 Task: Find connections with filter location Patāmundai with filter topic #Believewith filter profile language English with filter current company Kroll with filter school Punjab Engineering College with filter industry Fundraising with filter service category DJing with filter keywords title Marketing Research Analyst
Action: Mouse moved to (516, 67)
Screenshot: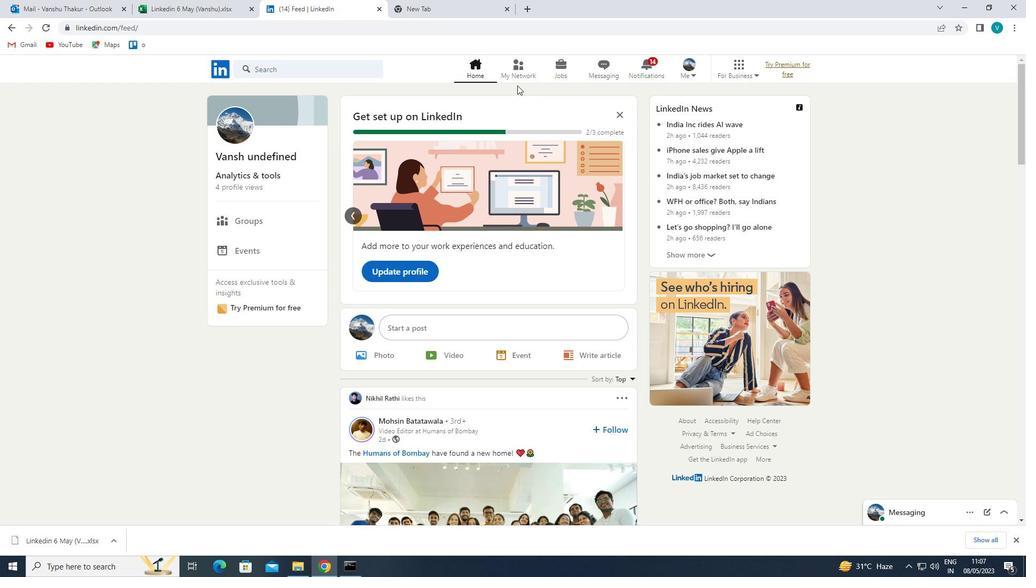 
Action: Mouse pressed left at (516, 67)
Screenshot: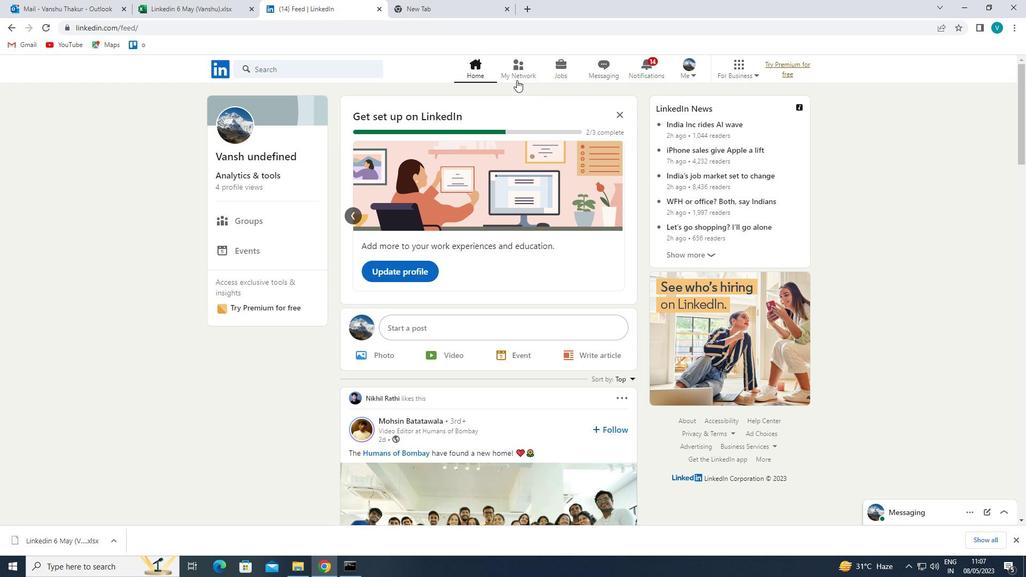 
Action: Mouse moved to (300, 122)
Screenshot: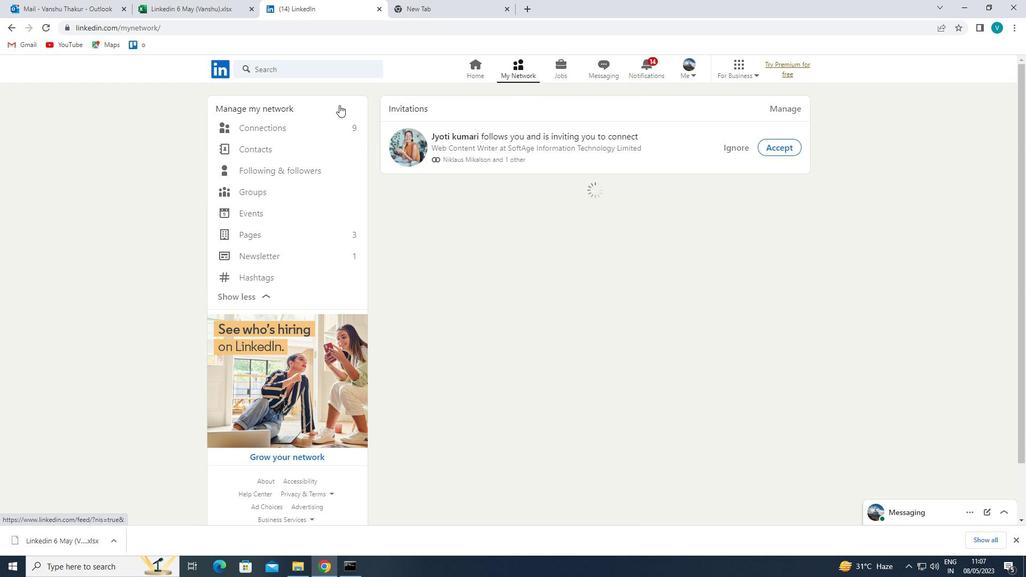 
Action: Mouse pressed left at (300, 122)
Screenshot: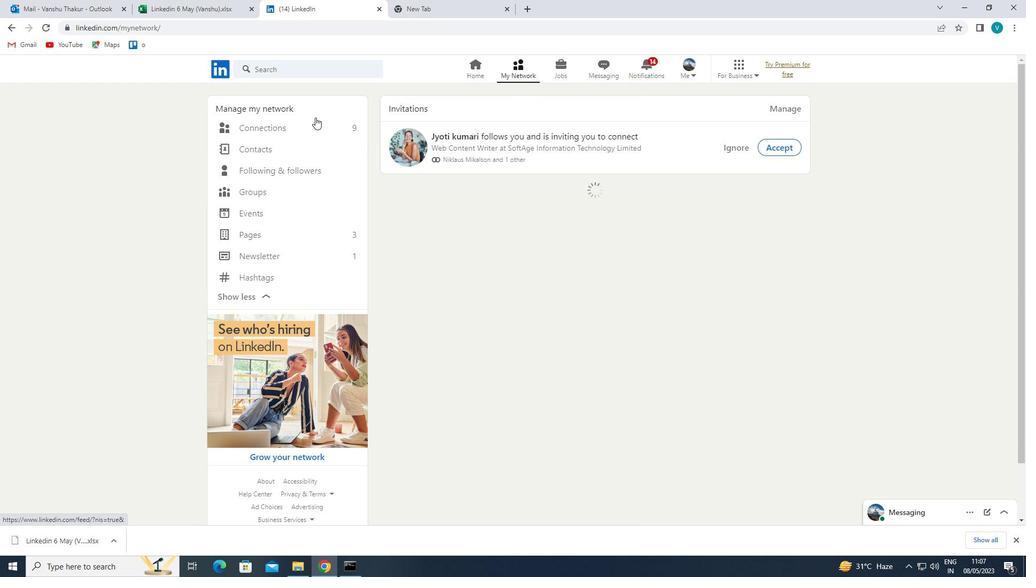 
Action: Mouse moved to (608, 129)
Screenshot: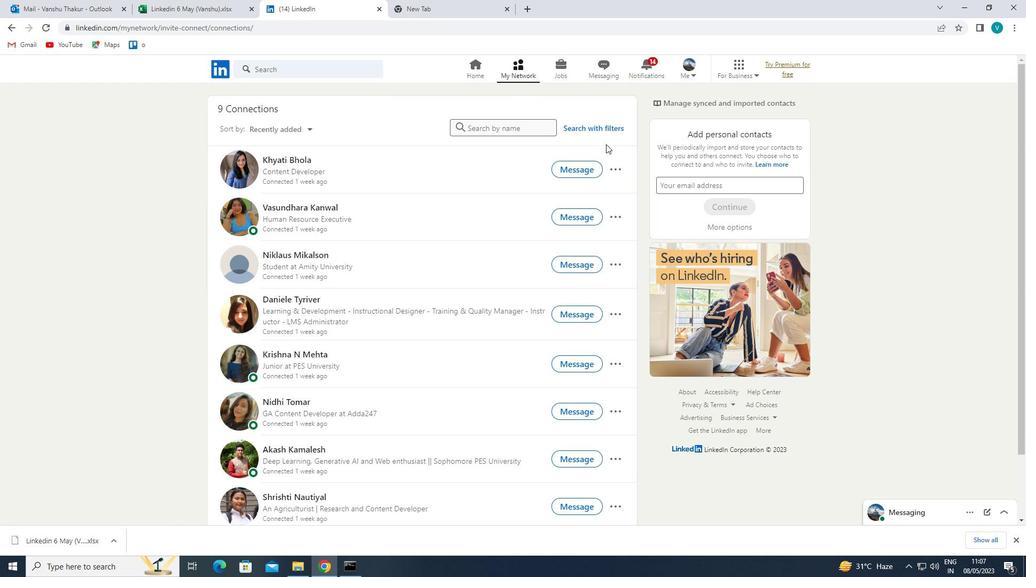 
Action: Mouse pressed left at (608, 129)
Screenshot: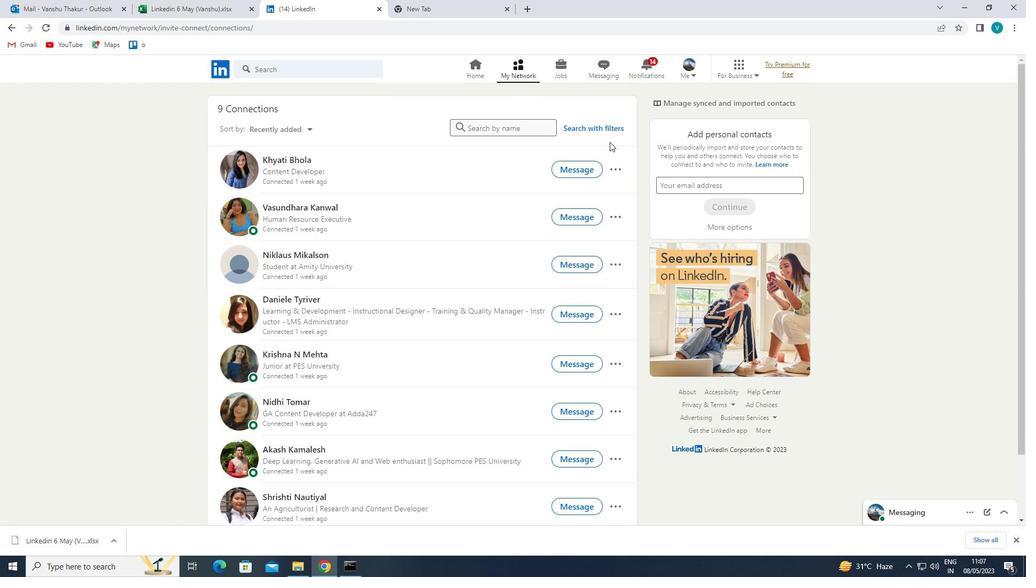 
Action: Mouse moved to (523, 101)
Screenshot: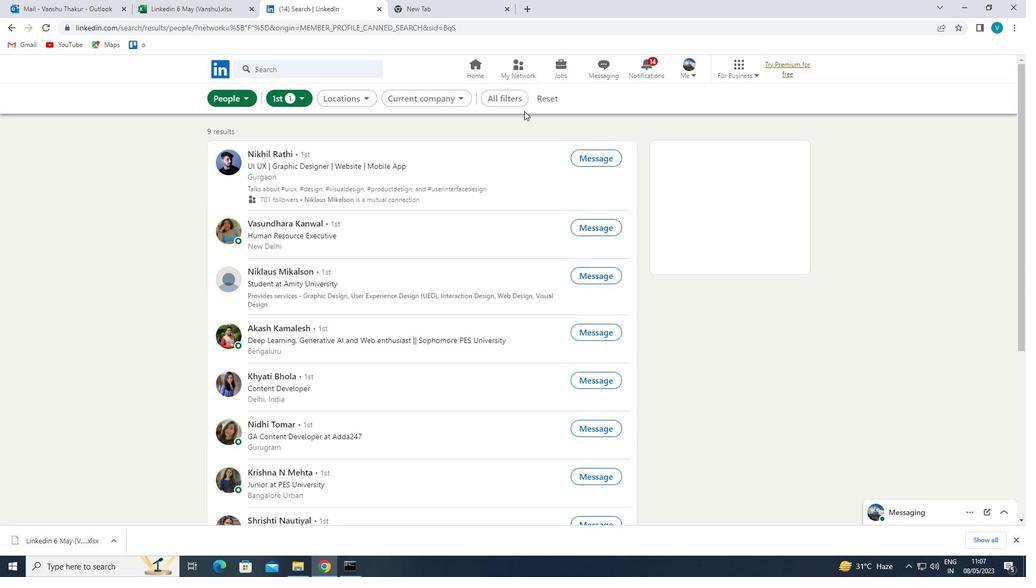 
Action: Mouse pressed left at (523, 101)
Screenshot: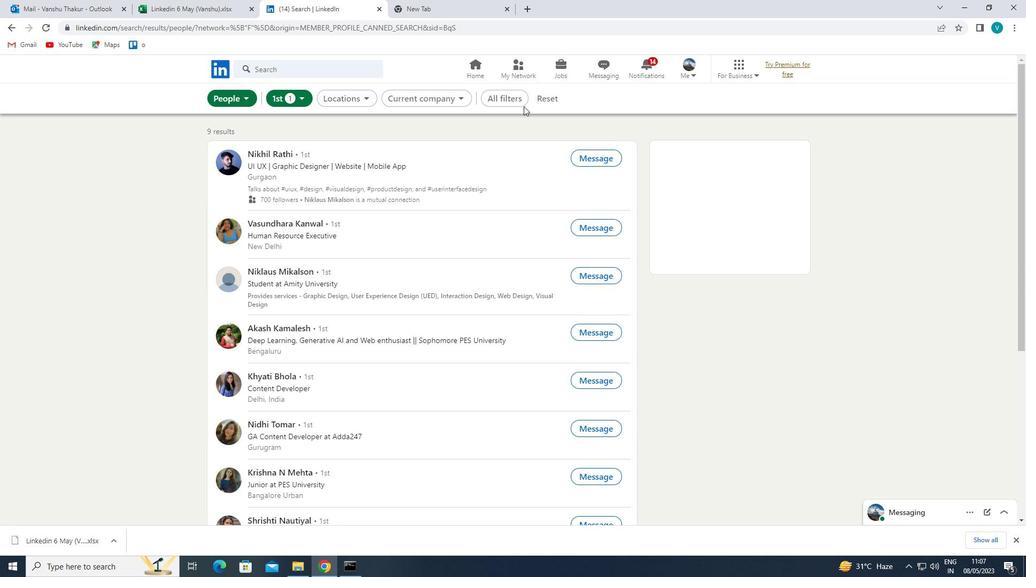 
Action: Mouse moved to (821, 237)
Screenshot: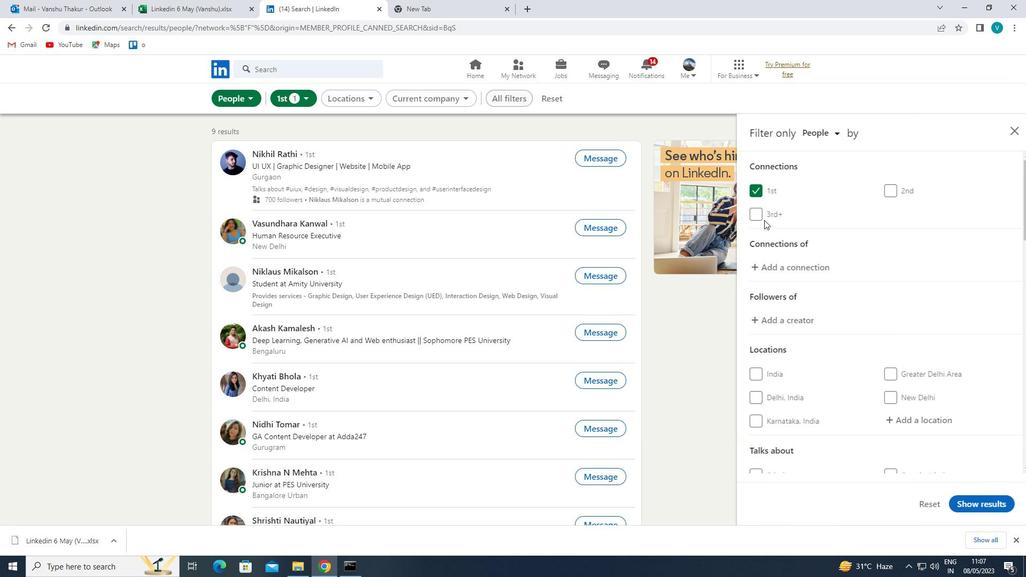 
Action: Mouse scrolled (821, 236) with delta (0, 0)
Screenshot: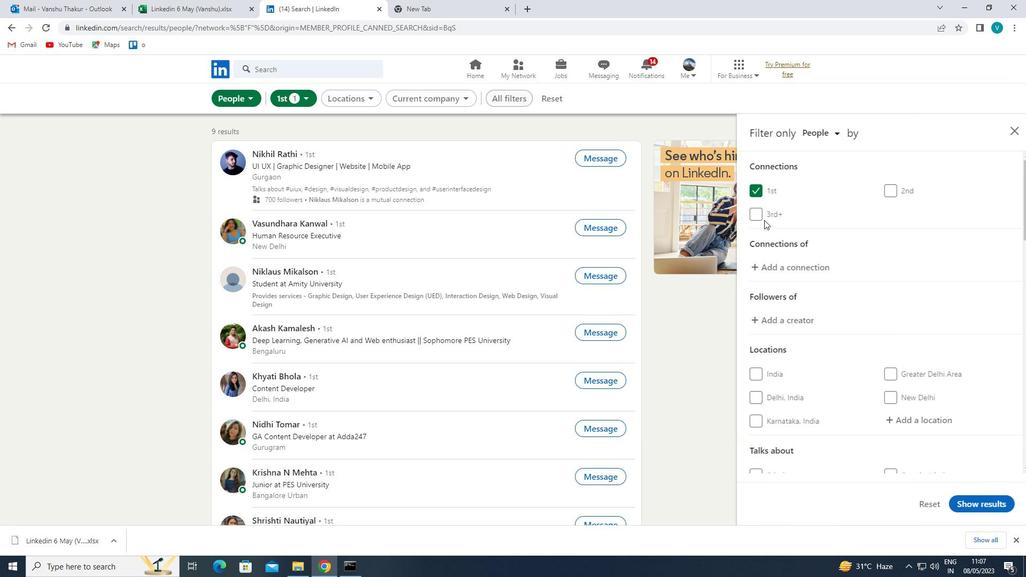 
Action: Mouse scrolled (821, 236) with delta (0, 0)
Screenshot: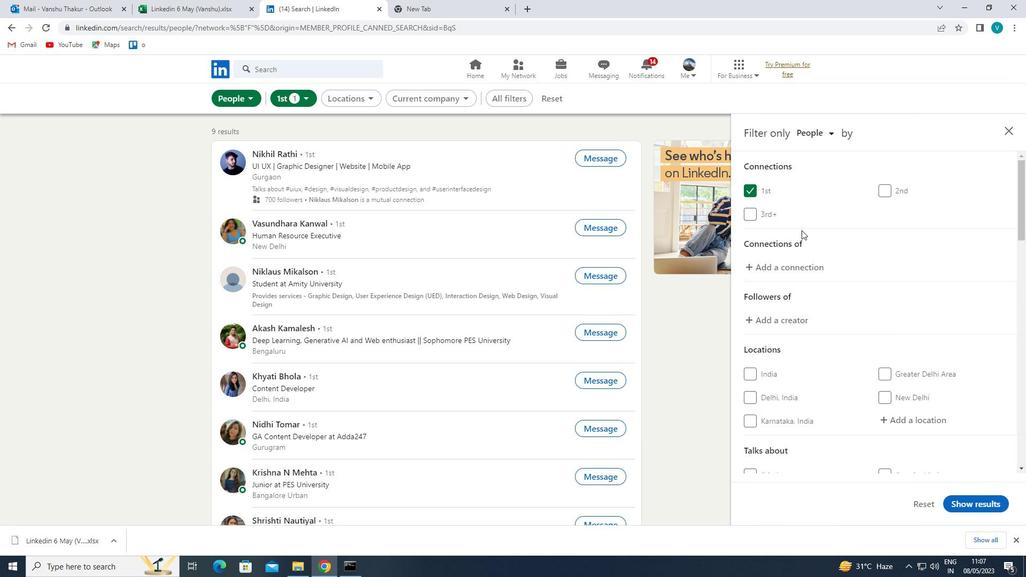 
Action: Mouse moved to (896, 308)
Screenshot: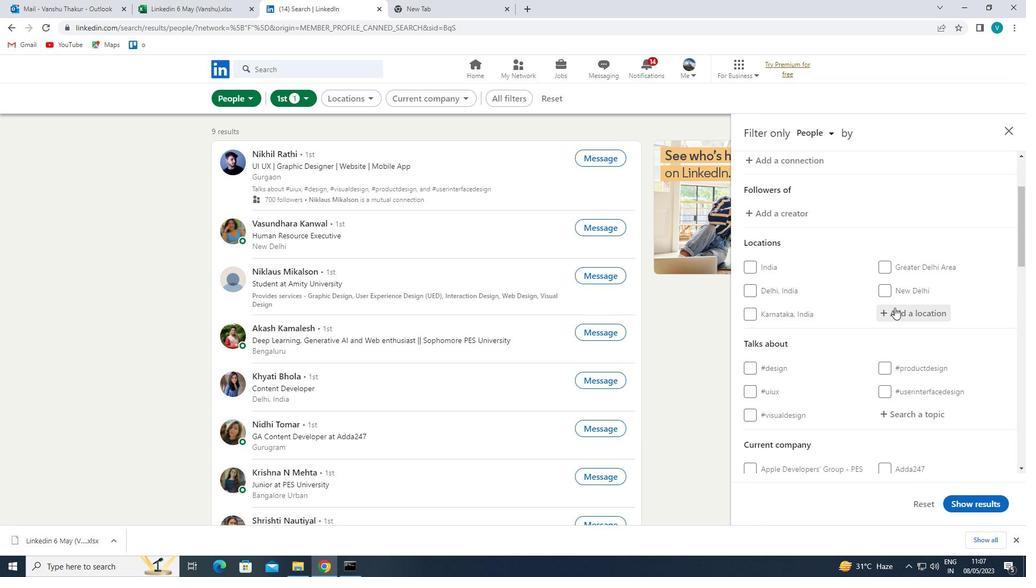 
Action: Mouse pressed left at (896, 308)
Screenshot: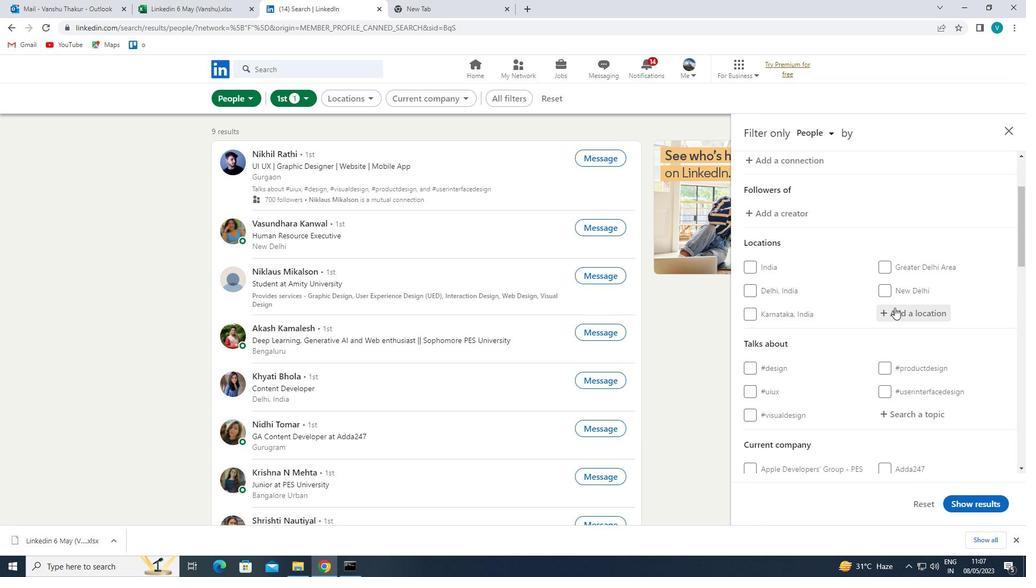 
Action: Mouse moved to (806, 257)
Screenshot: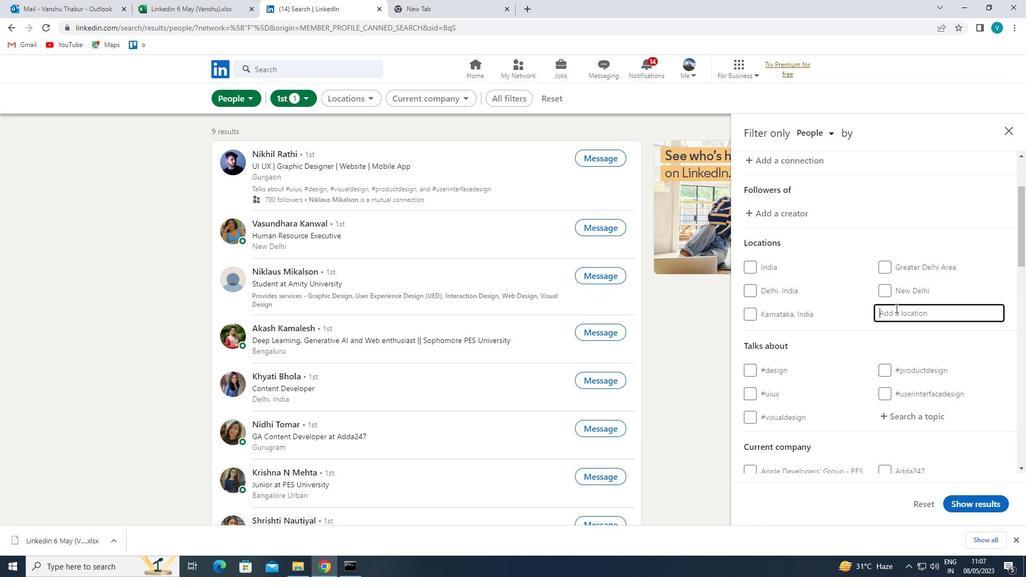 
Action: Key pressed <Key.shift><Key.backspace><Key.shift>PATAMUNDAI
Screenshot: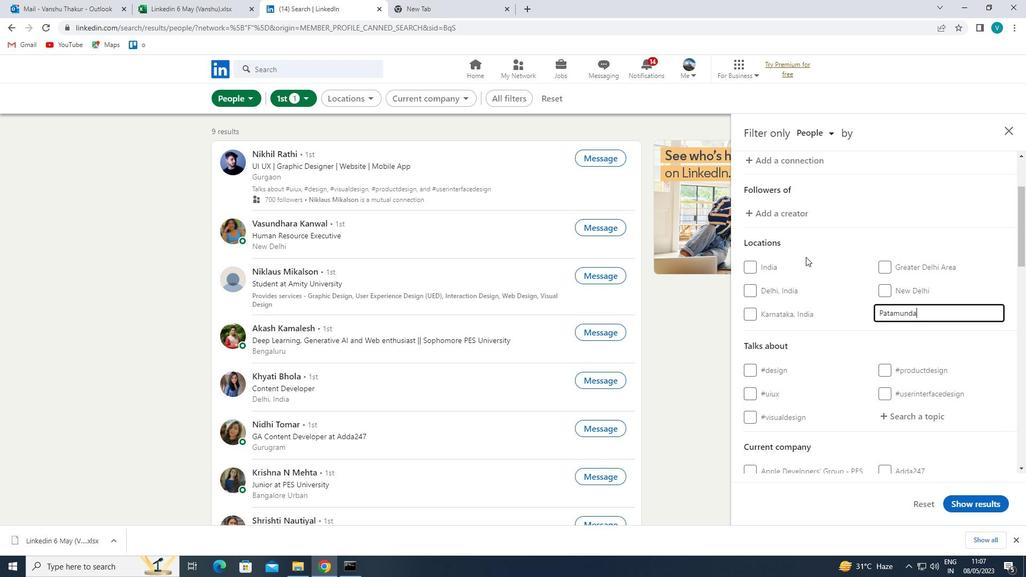 
Action: Mouse moved to (887, 328)
Screenshot: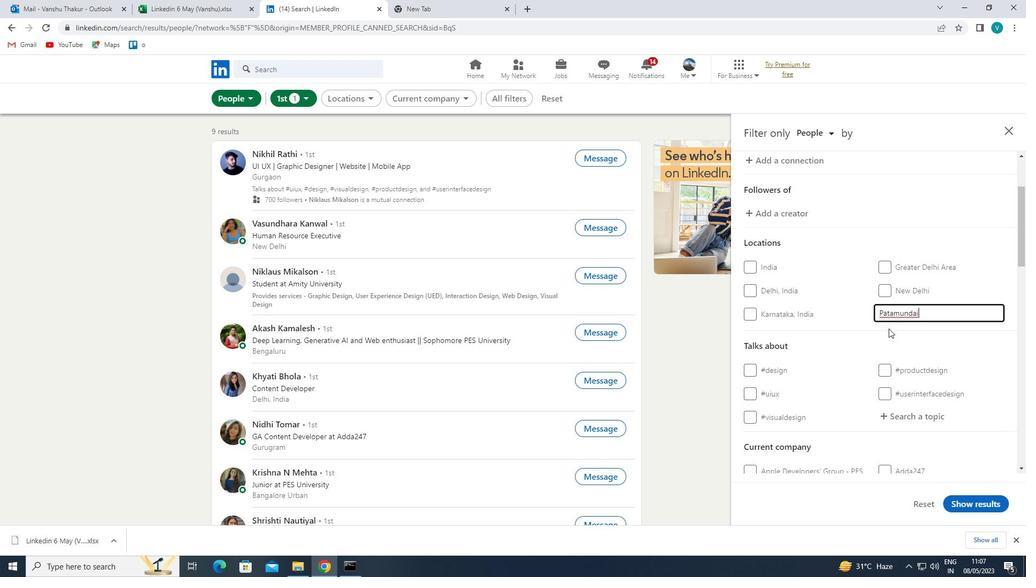 
Action: Mouse pressed left at (887, 328)
Screenshot: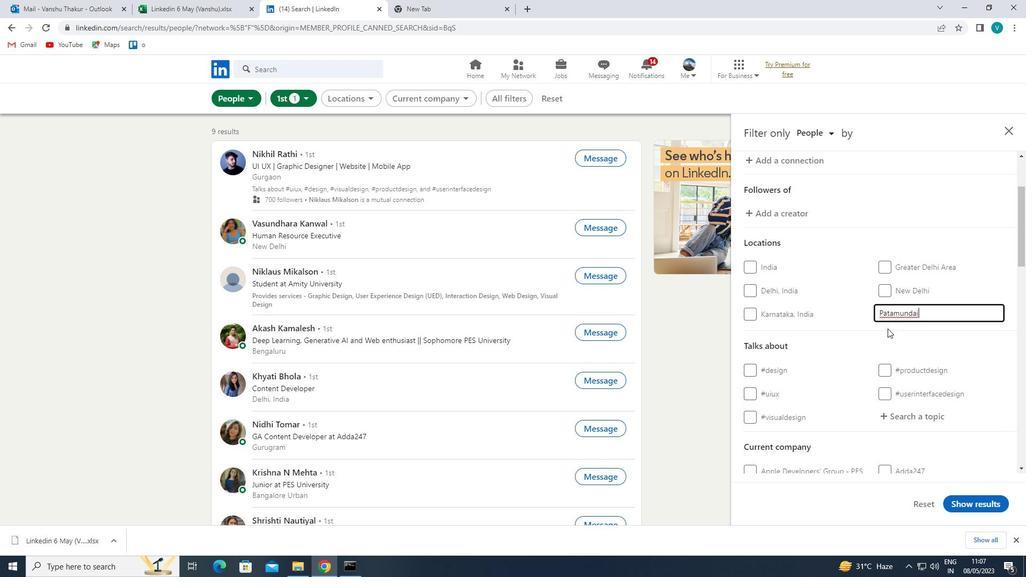 
Action: Mouse moved to (889, 327)
Screenshot: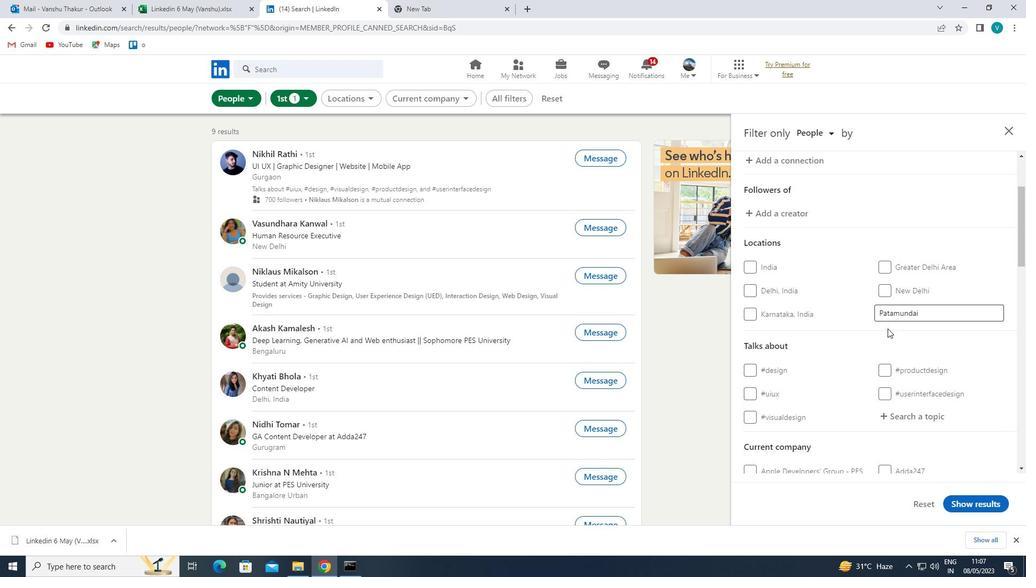 
Action: Mouse scrolled (889, 327) with delta (0, 0)
Screenshot: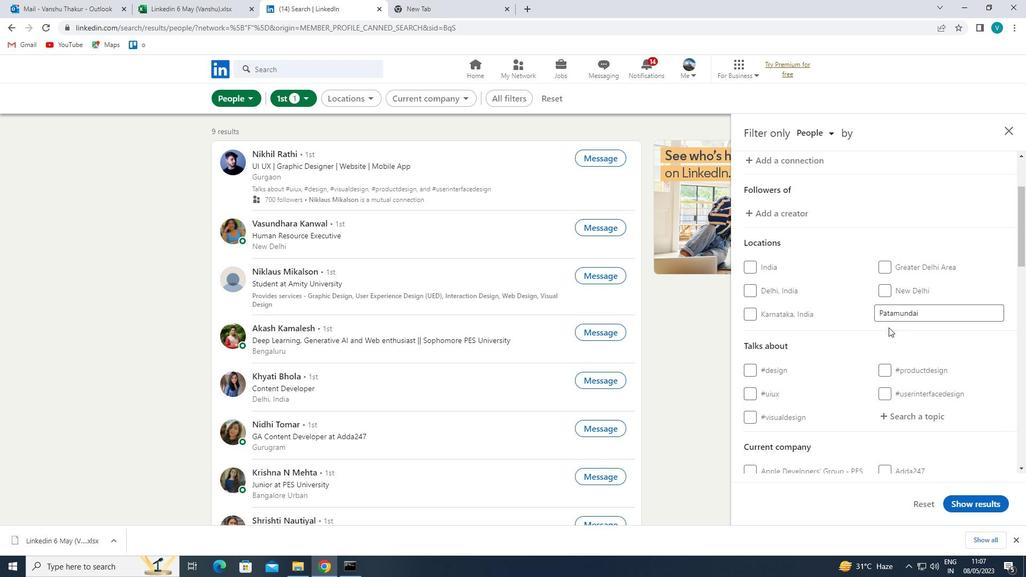 
Action: Mouse scrolled (889, 327) with delta (0, 0)
Screenshot: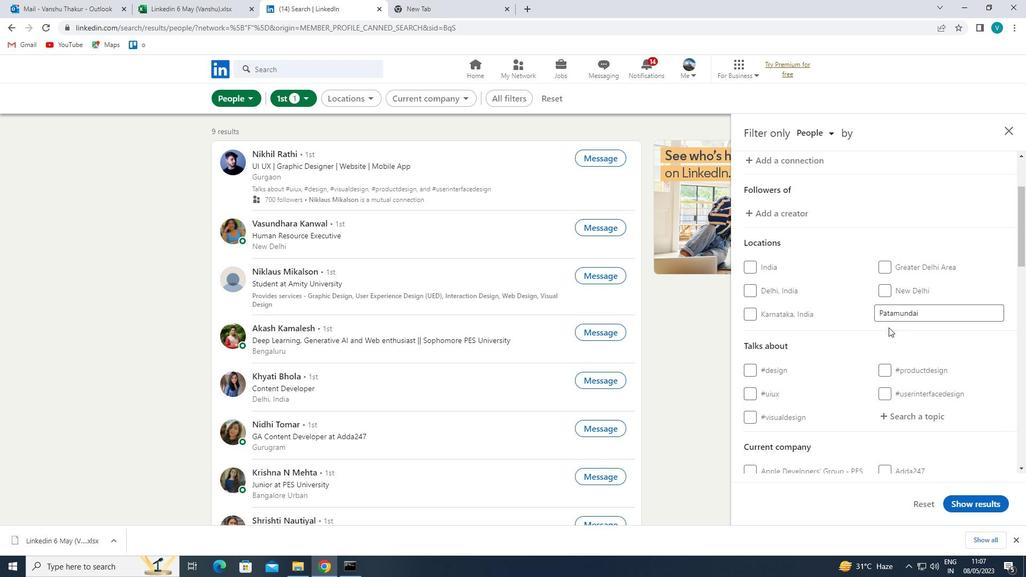 
Action: Mouse moved to (917, 311)
Screenshot: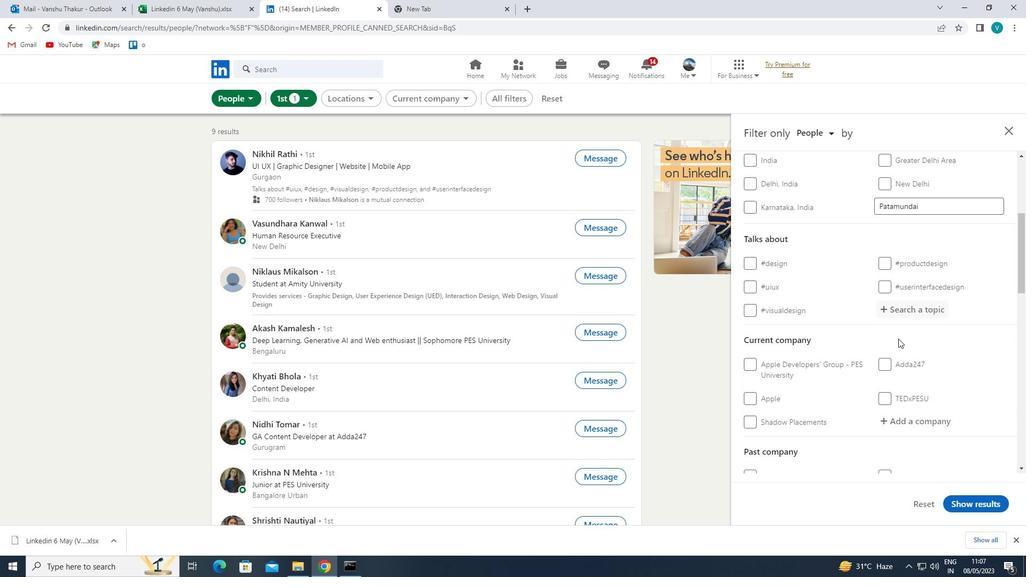 
Action: Mouse pressed left at (917, 311)
Screenshot: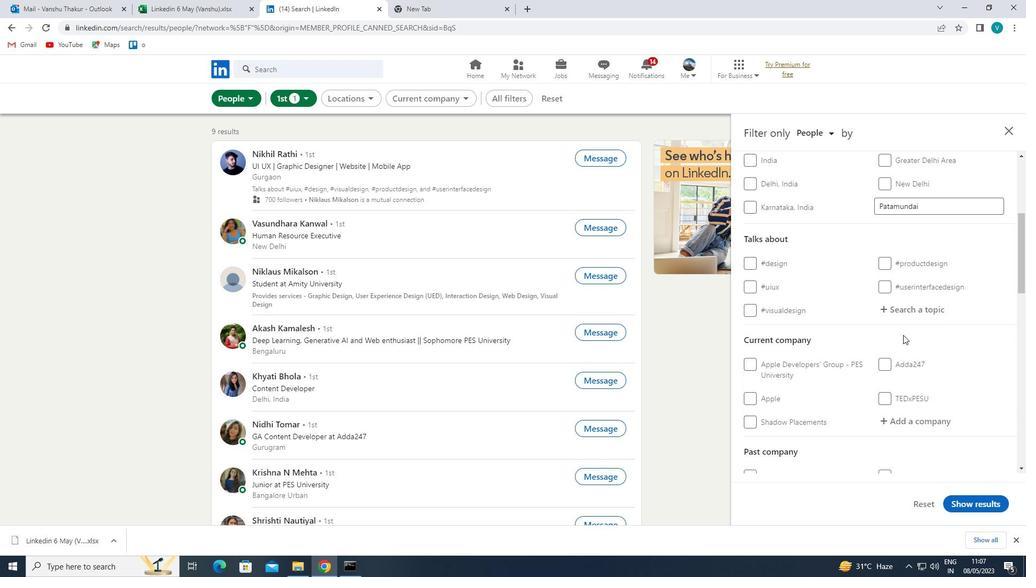 
Action: Mouse moved to (900, 320)
Screenshot: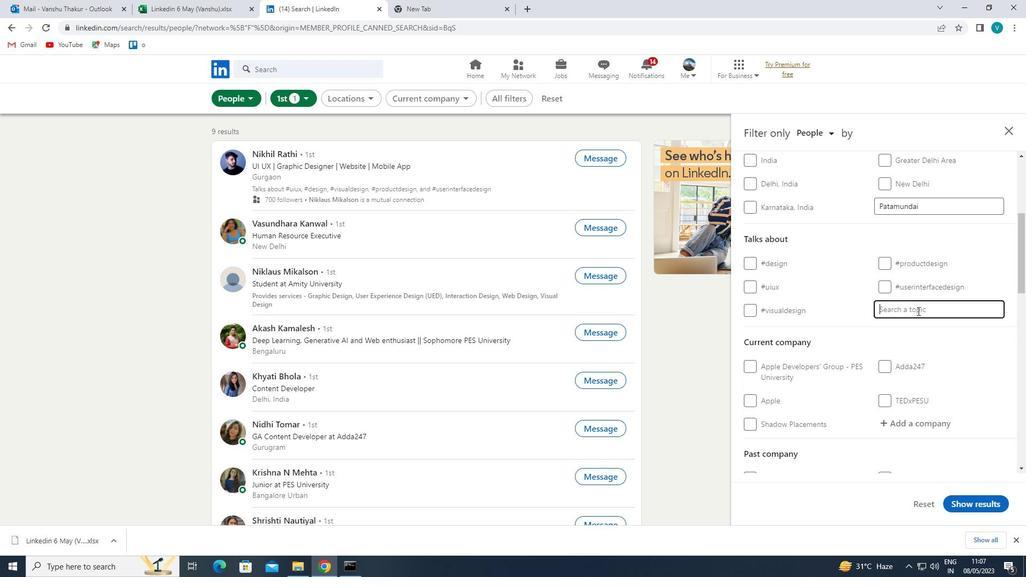 
Action: Key pressed B
Screenshot: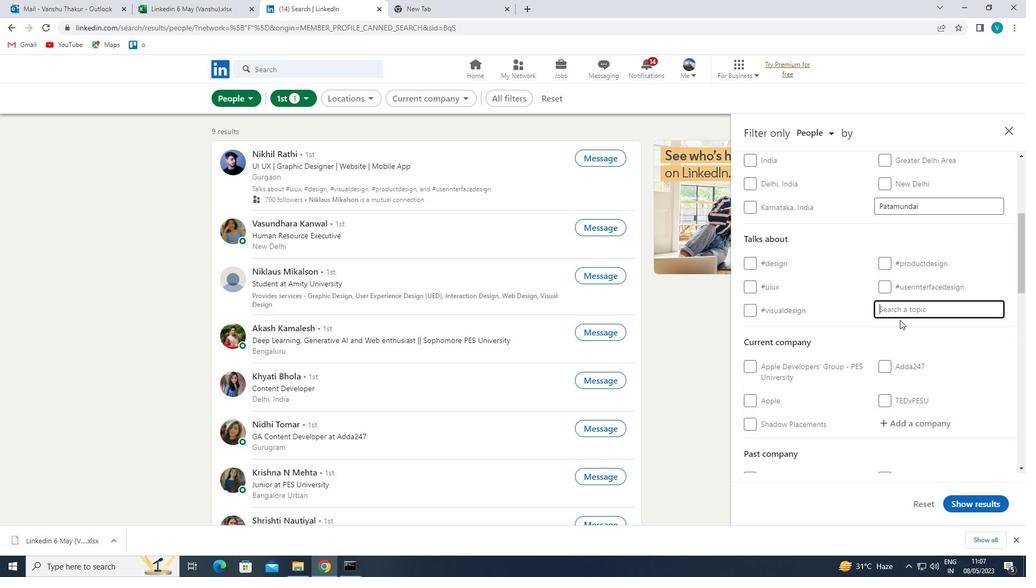 
Action: Mouse moved to (899, 320)
Screenshot: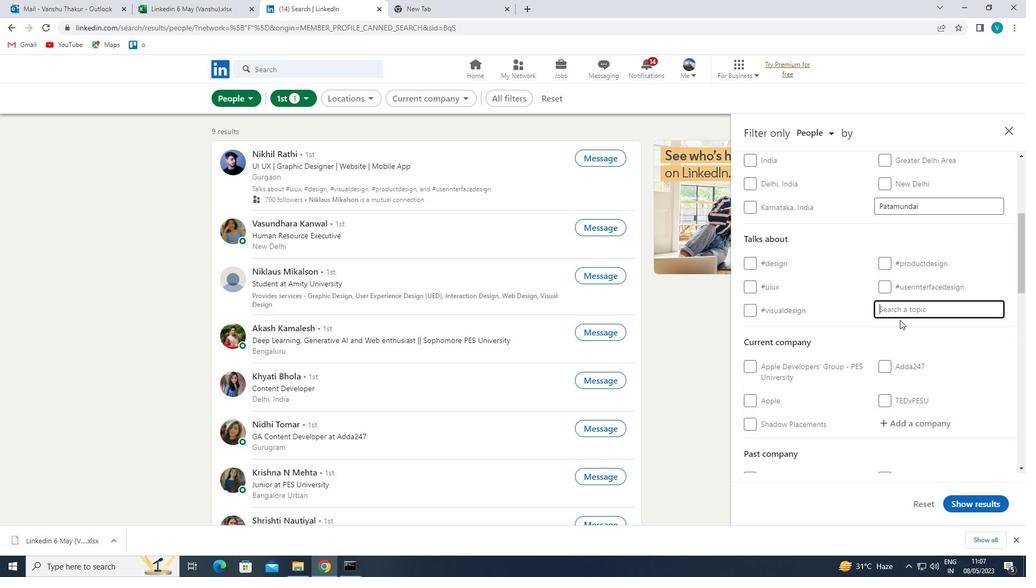 
Action: Key pressed E
Screenshot: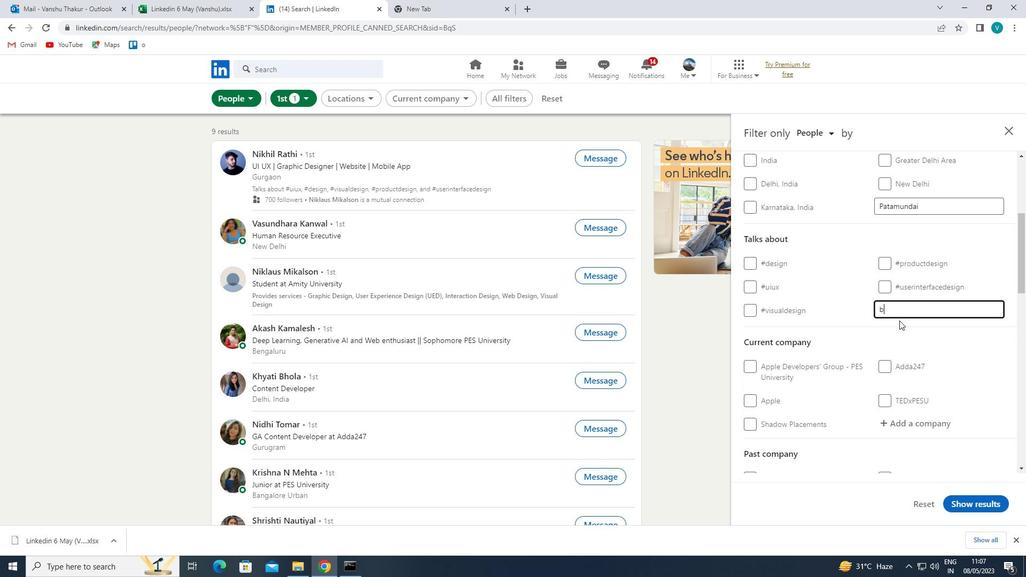 
Action: Mouse moved to (899, 320)
Screenshot: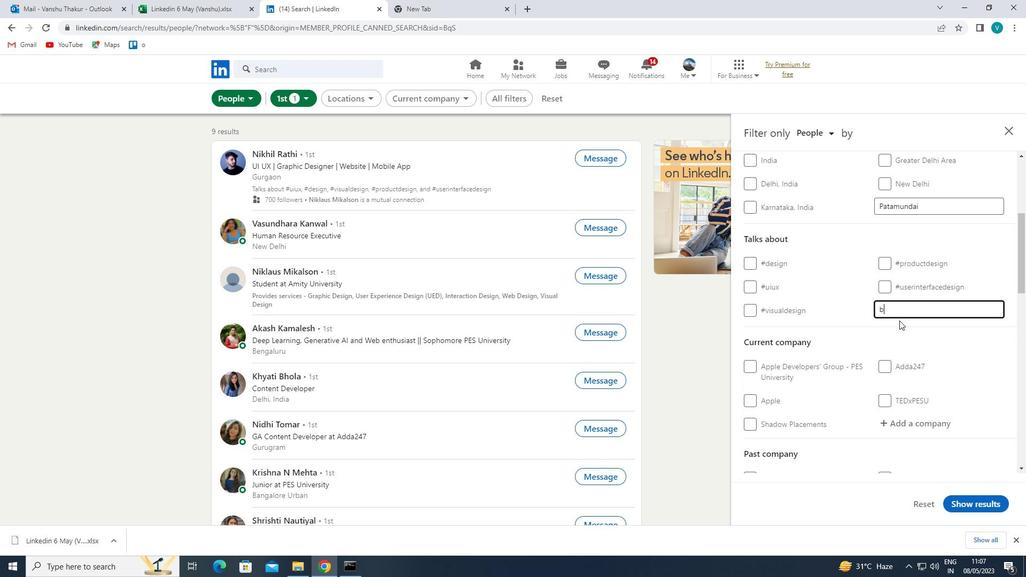 
Action: Key pressed LIEVE
Screenshot: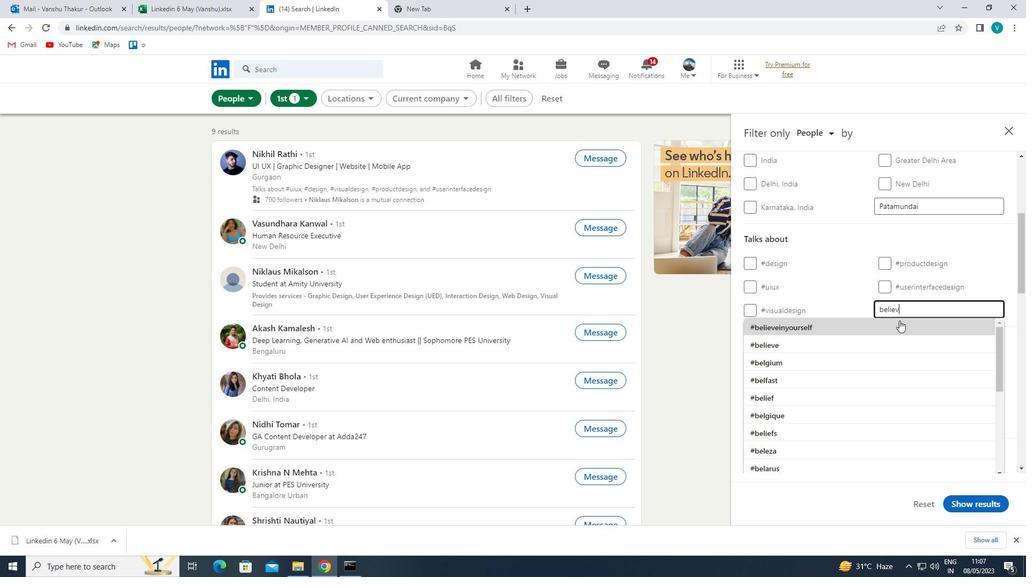 
Action: Mouse moved to (853, 339)
Screenshot: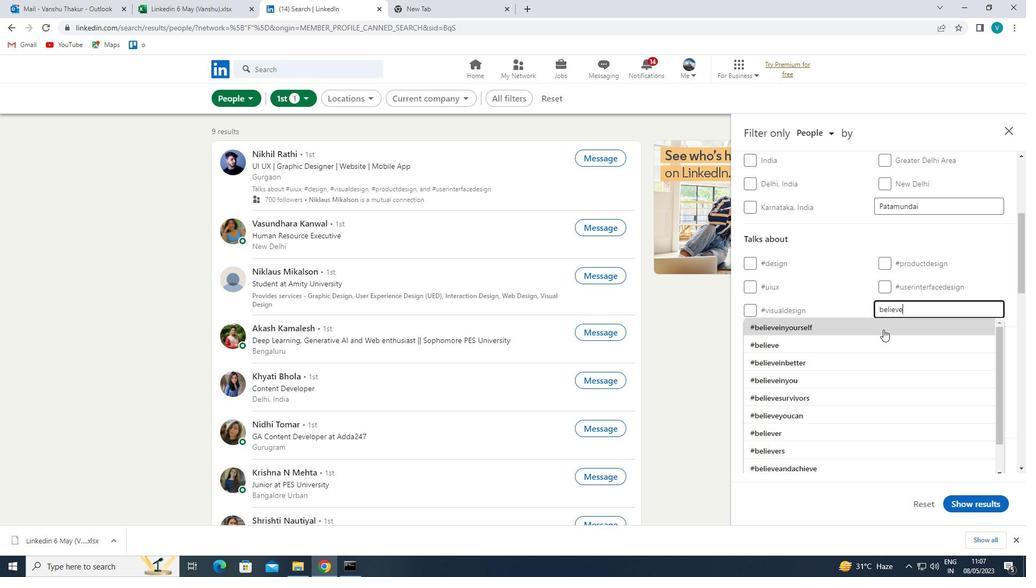 
Action: Mouse pressed left at (853, 339)
Screenshot: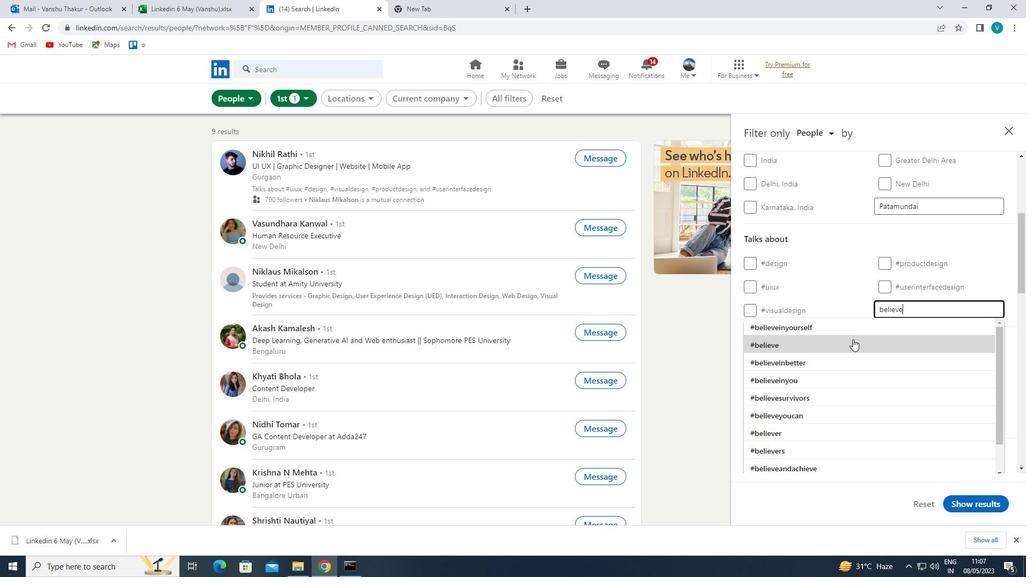 
Action: Mouse moved to (853, 341)
Screenshot: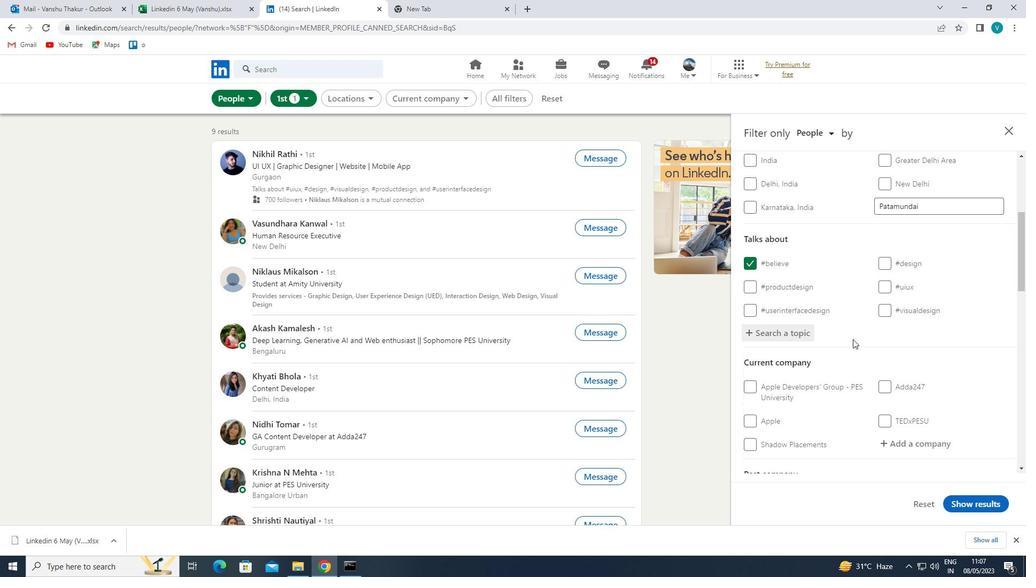 
Action: Mouse scrolled (853, 341) with delta (0, 0)
Screenshot: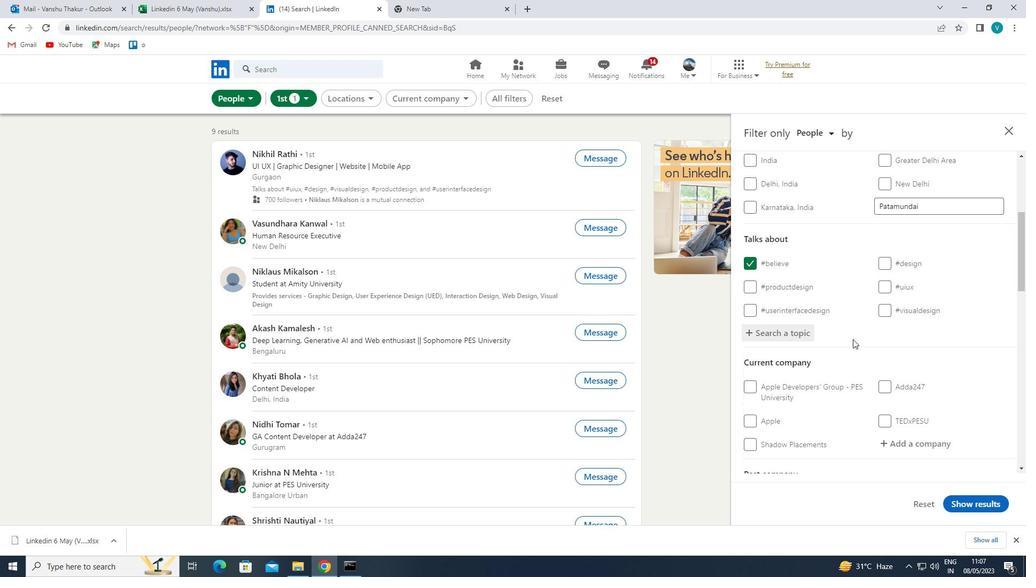 
Action: Mouse moved to (851, 351)
Screenshot: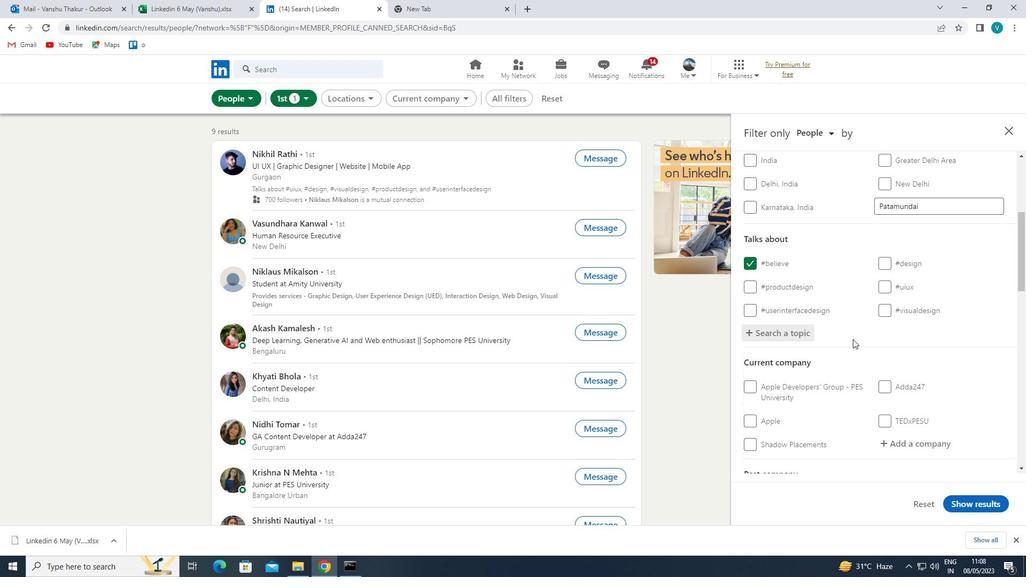 
Action: Mouse scrolled (851, 351) with delta (0, 0)
Screenshot: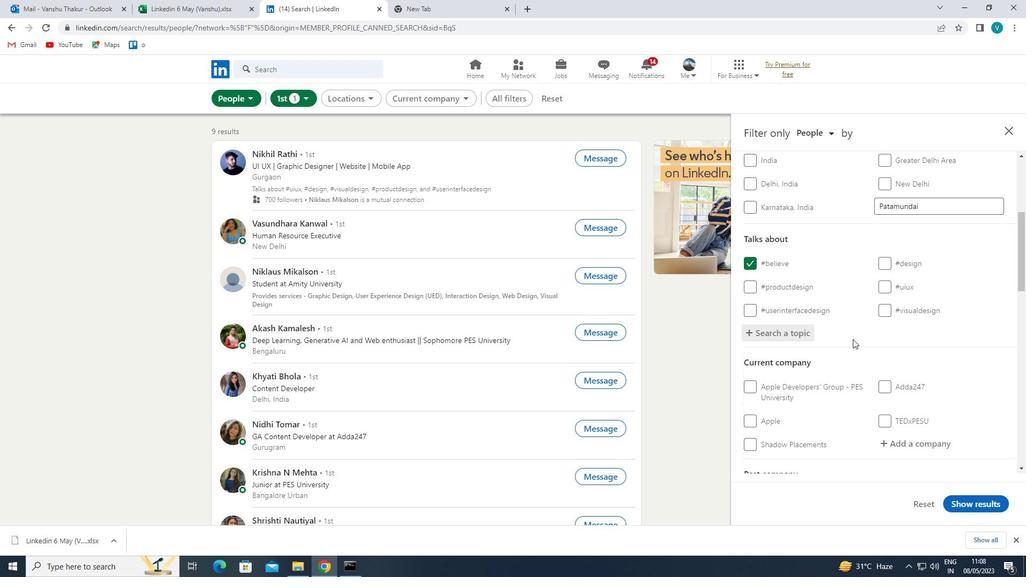 
Action: Mouse moved to (847, 355)
Screenshot: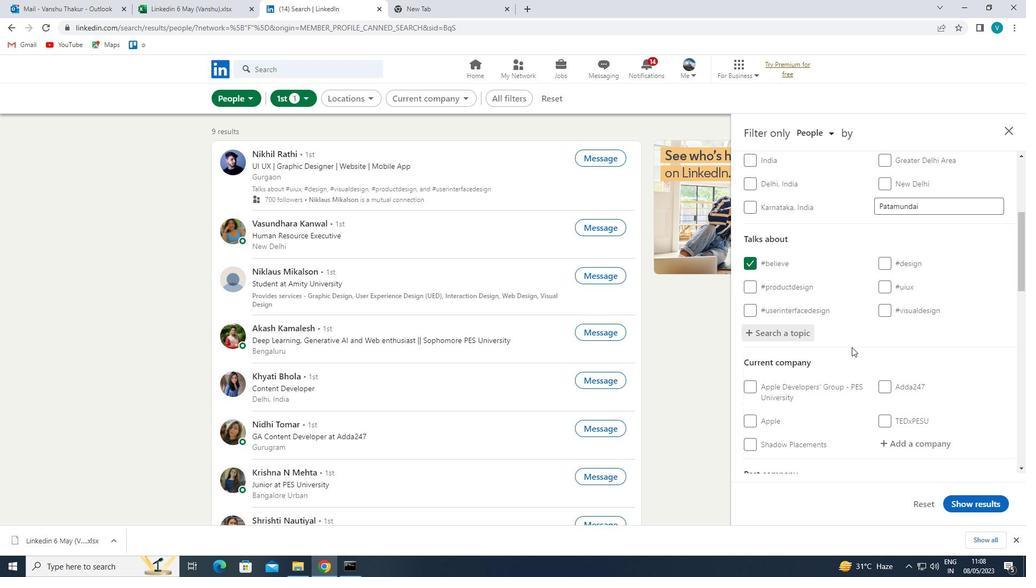 
Action: Mouse scrolled (847, 354) with delta (0, 0)
Screenshot: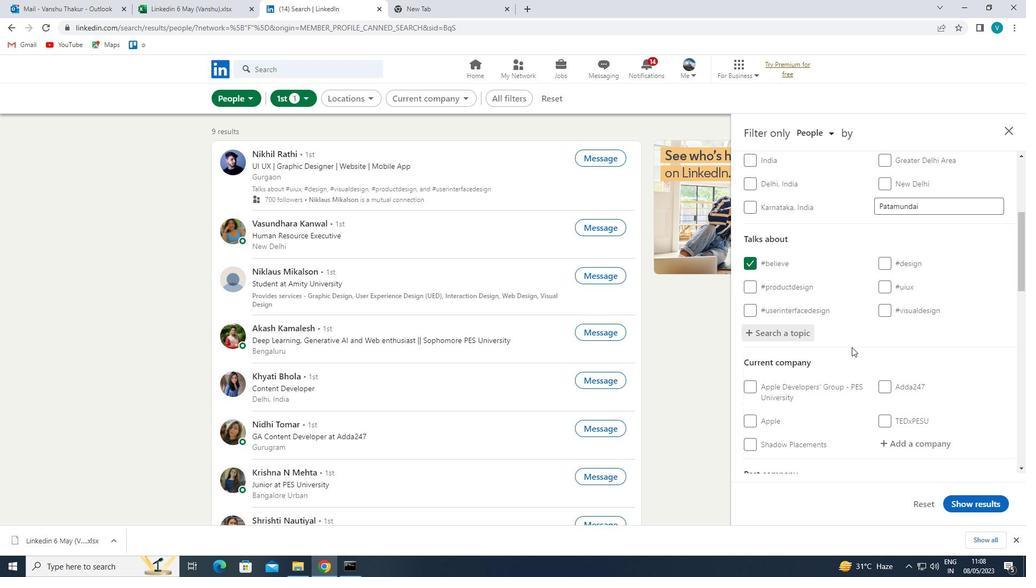 
Action: Mouse moved to (843, 356)
Screenshot: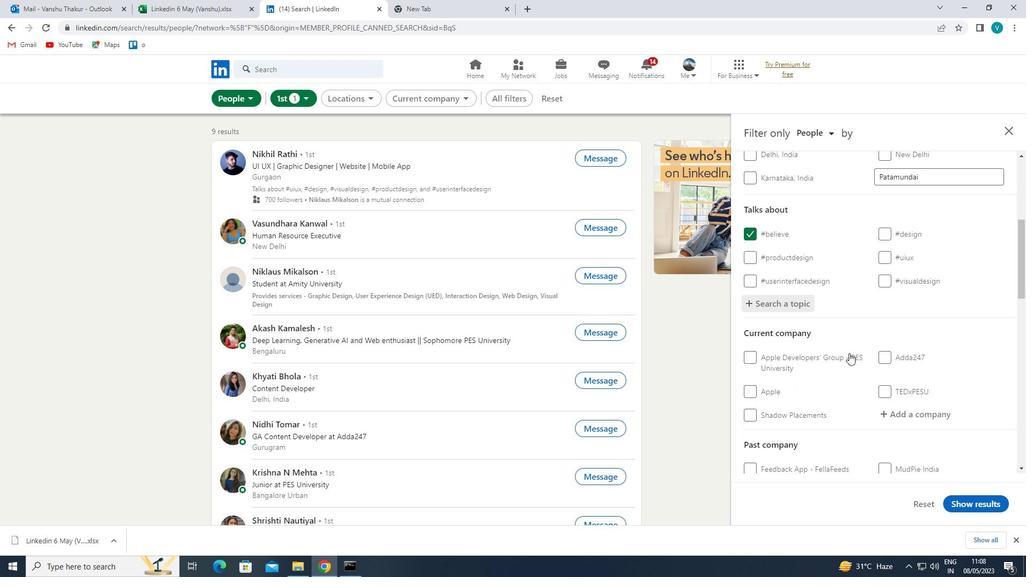 
Action: Mouse scrolled (843, 356) with delta (0, 0)
Screenshot: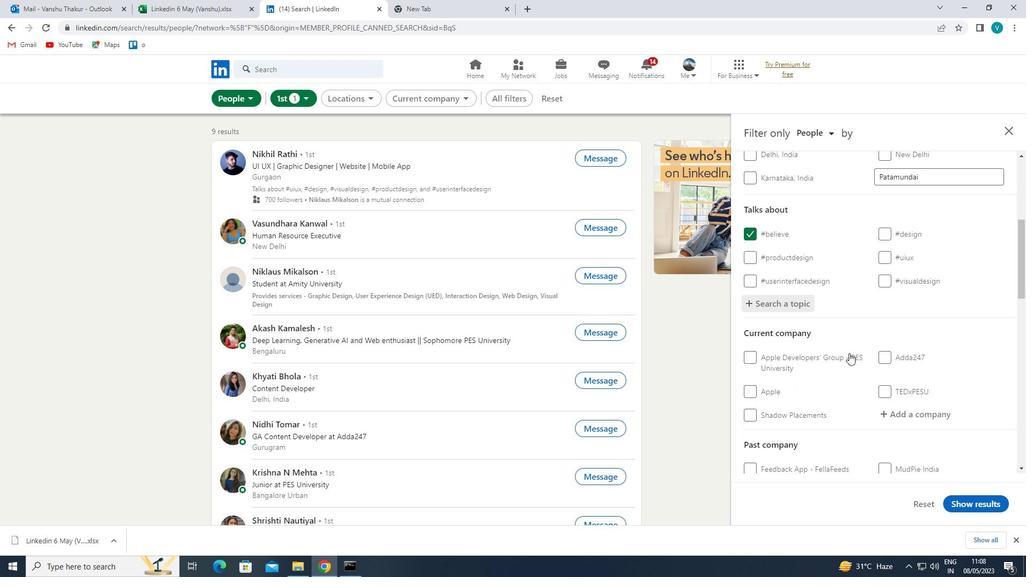 
Action: Mouse moved to (833, 356)
Screenshot: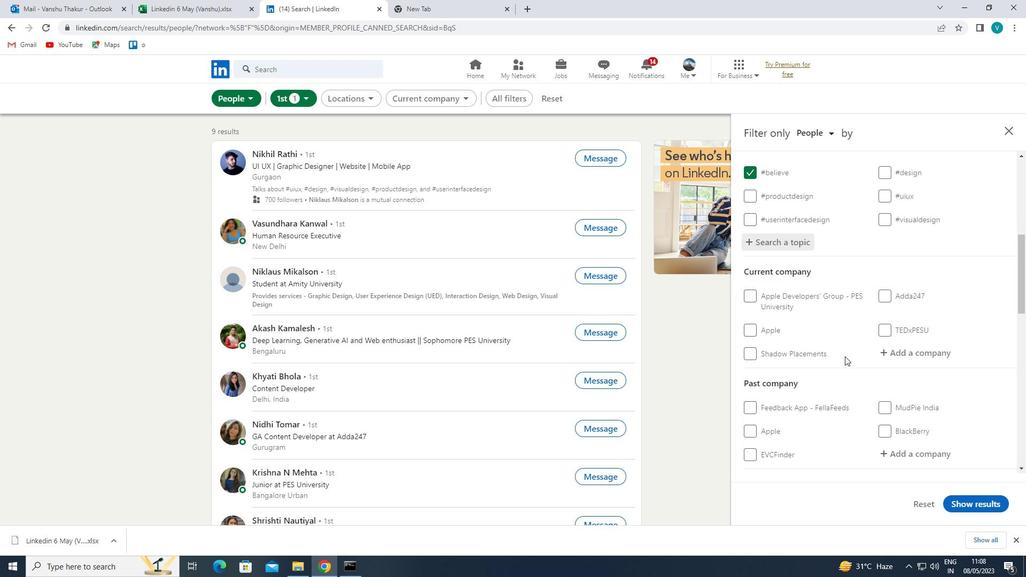 
Action: Mouse scrolled (833, 356) with delta (0, 0)
Screenshot: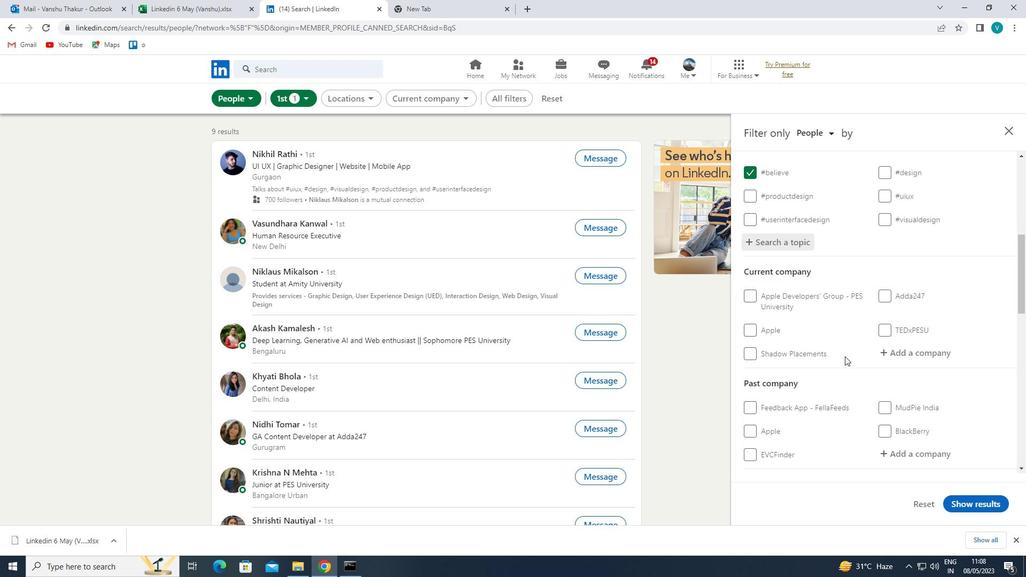 
Action: Mouse moved to (826, 356)
Screenshot: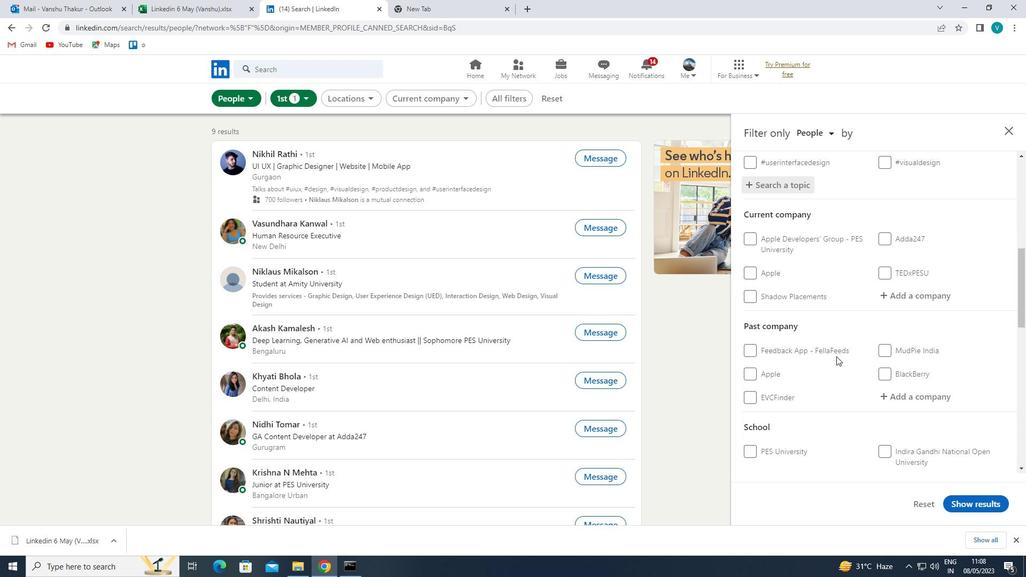 
Action: Mouse scrolled (826, 355) with delta (0, 0)
Screenshot: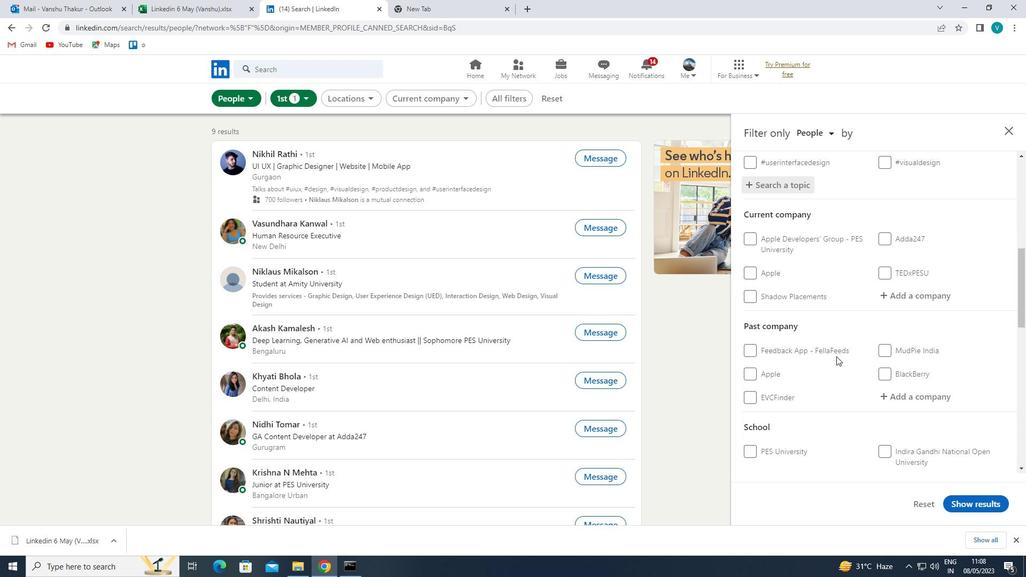 
Action: Mouse moved to (824, 356)
Screenshot: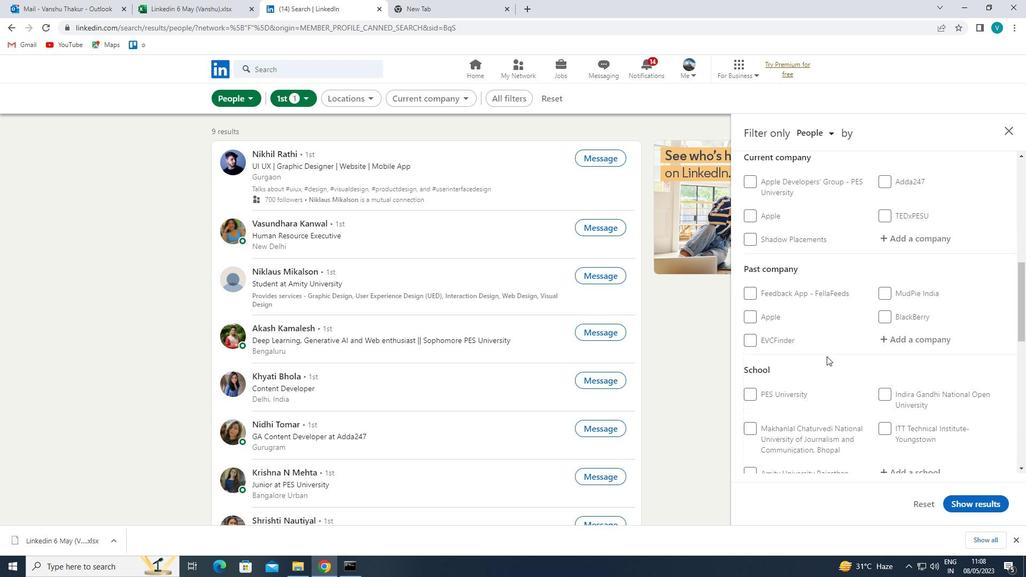 
Action: Mouse scrolled (824, 355) with delta (0, 0)
Screenshot: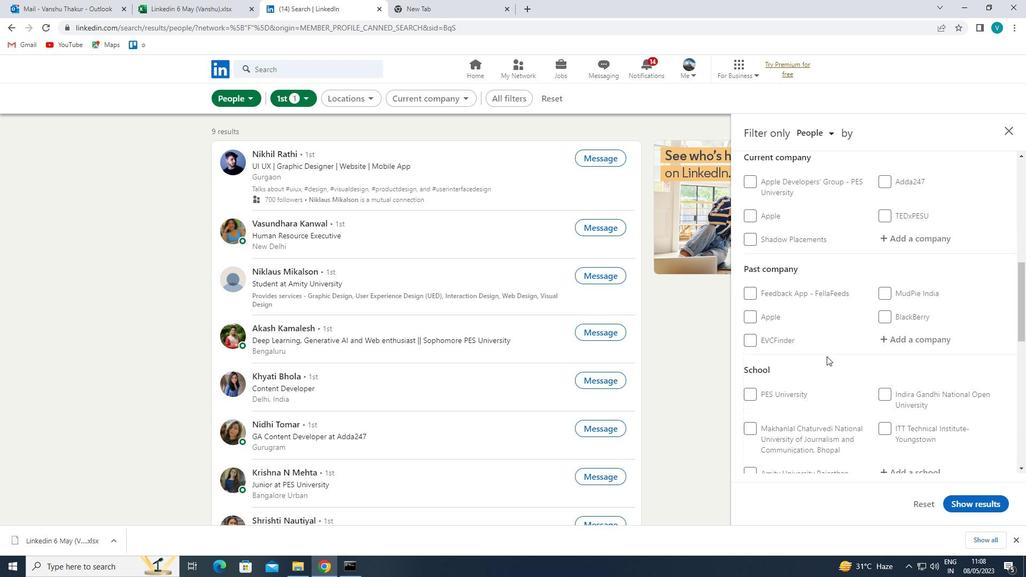 
Action: Mouse moved to (820, 357)
Screenshot: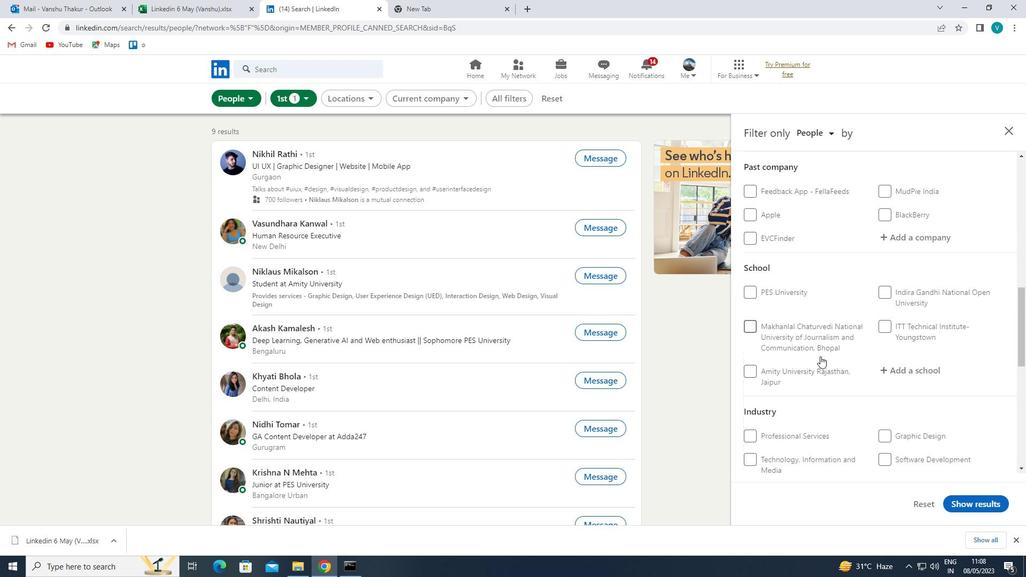
Action: Mouse scrolled (820, 356) with delta (0, 0)
Screenshot: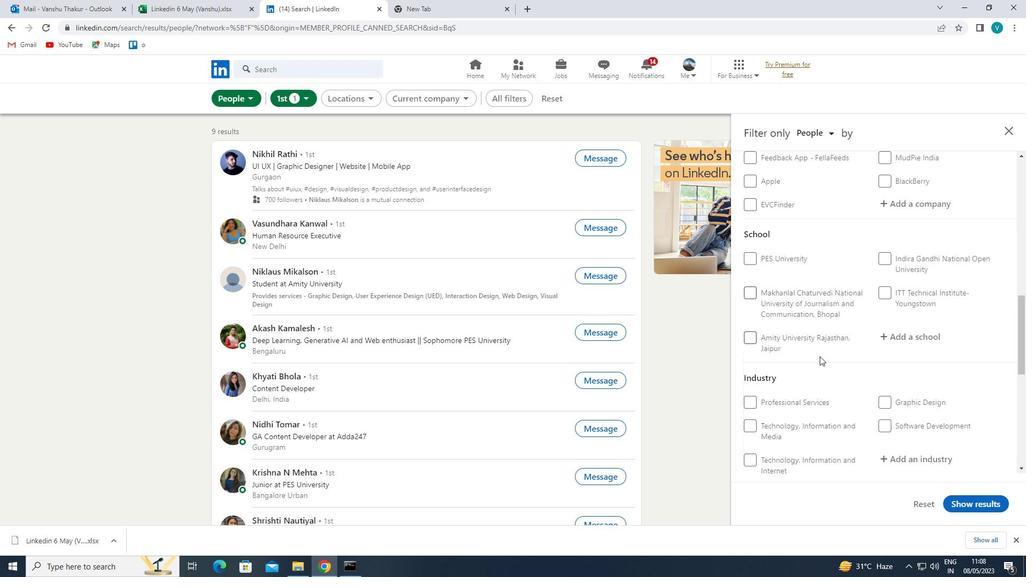 
Action: Mouse moved to (820, 357)
Screenshot: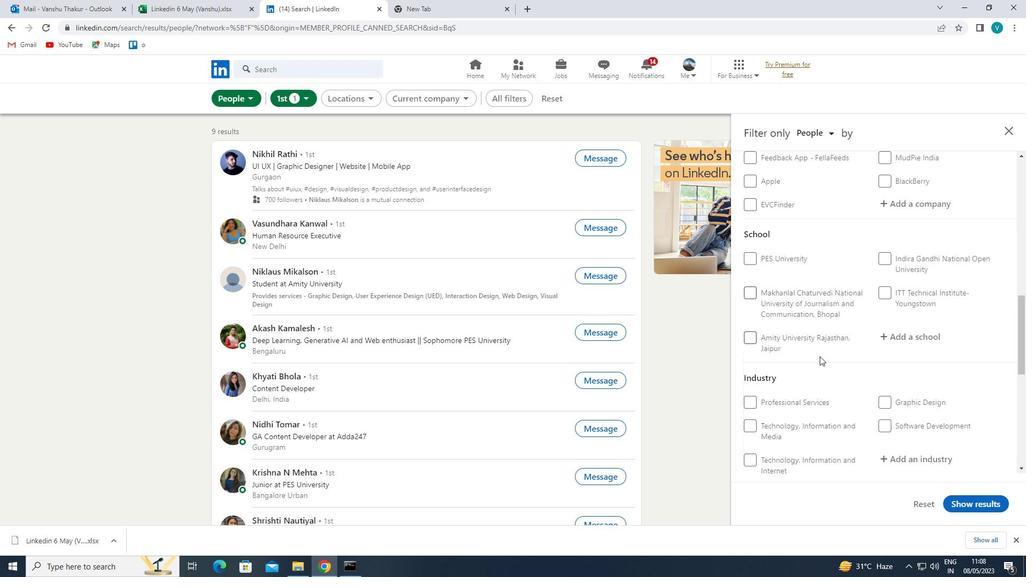 
Action: Mouse scrolled (820, 357) with delta (0, 0)
Screenshot: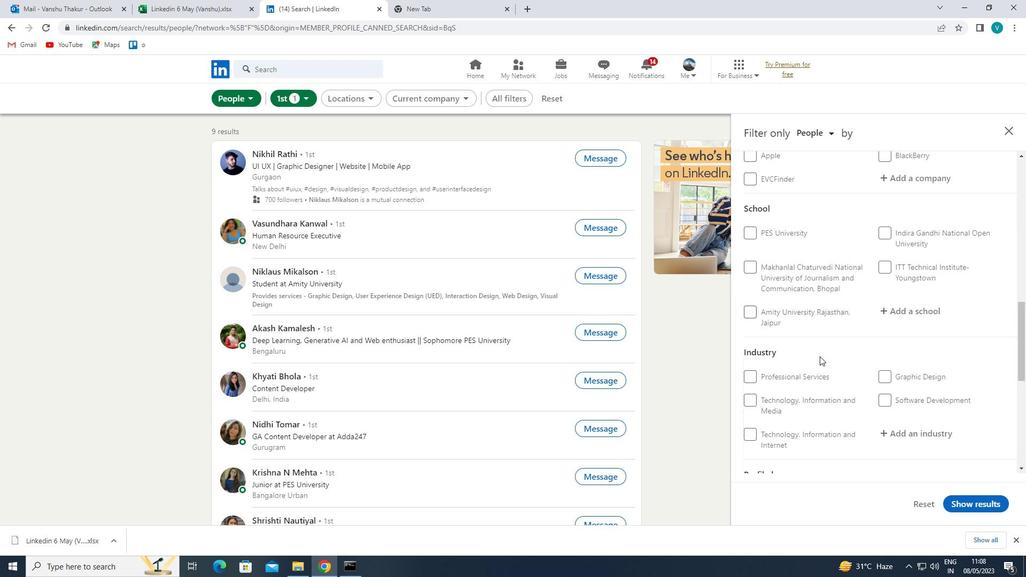 
Action: Mouse moved to (762, 385)
Screenshot: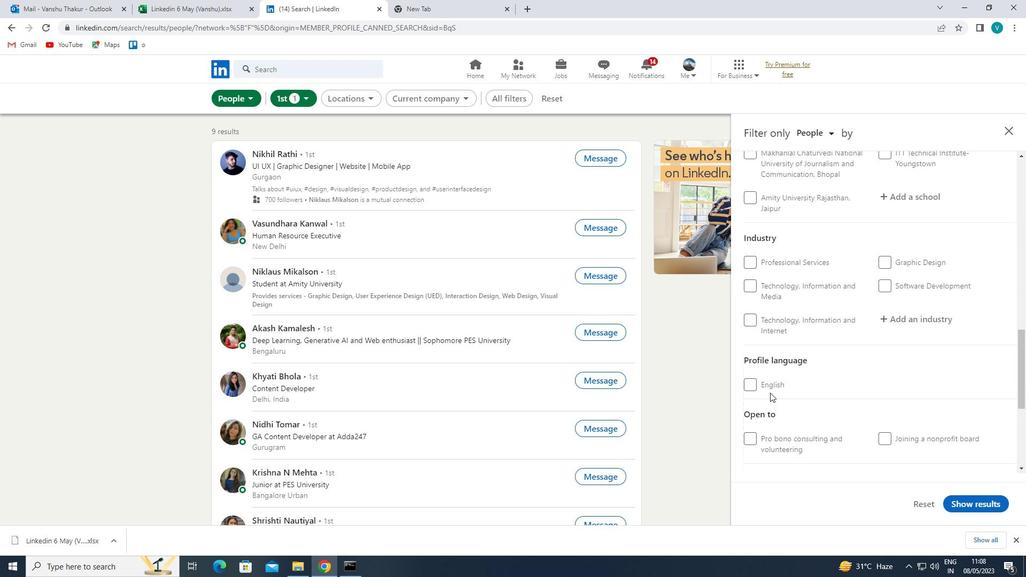 
Action: Mouse pressed left at (762, 385)
Screenshot: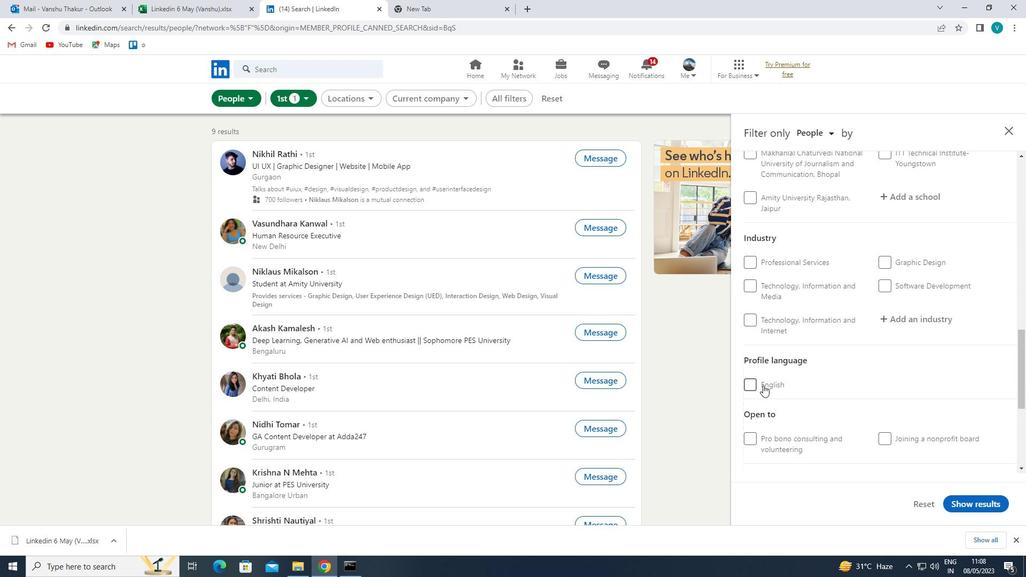 
Action: Mouse moved to (851, 381)
Screenshot: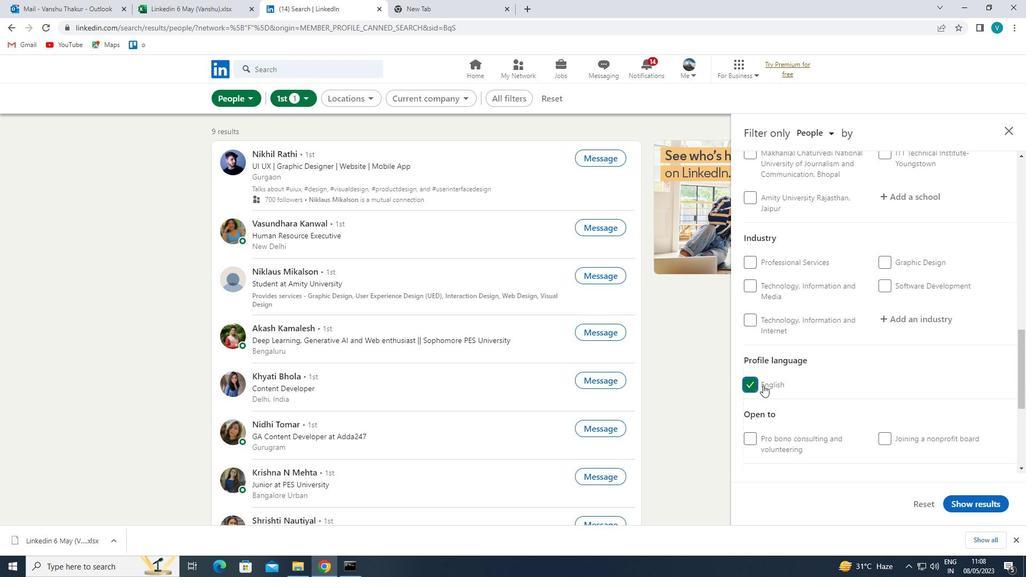 
Action: Mouse scrolled (851, 382) with delta (0, 0)
Screenshot: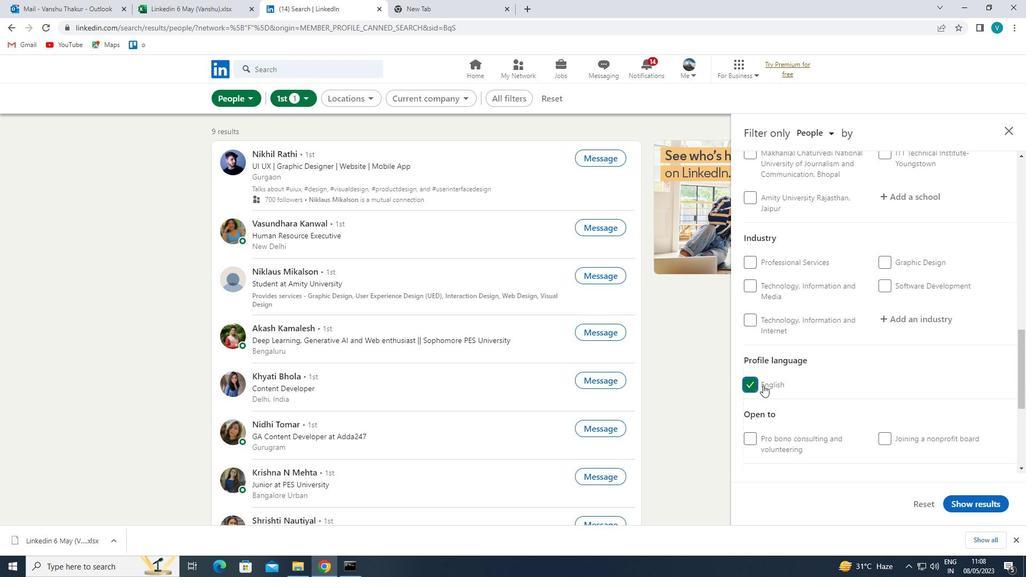 
Action: Mouse moved to (854, 381)
Screenshot: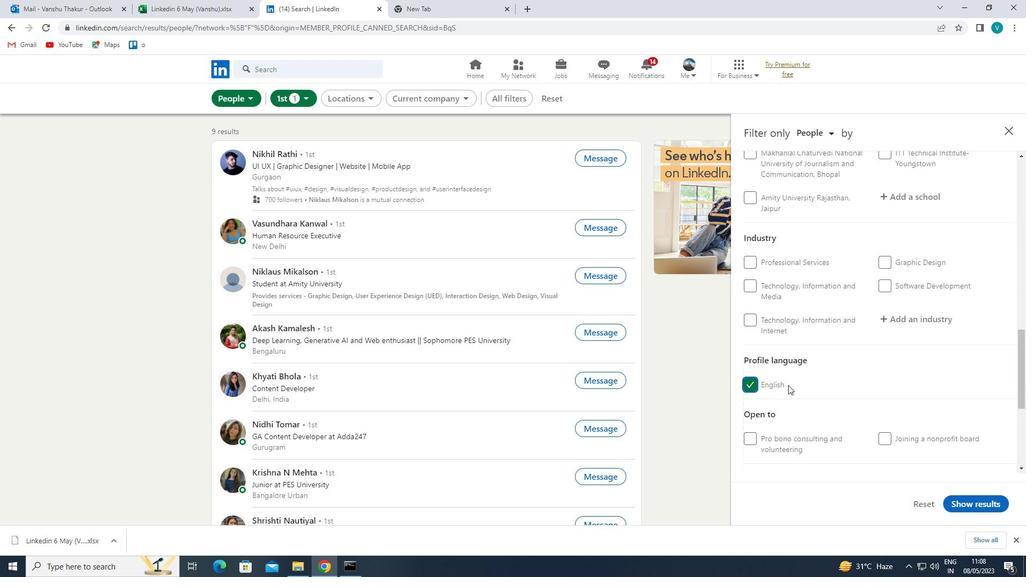 
Action: Mouse scrolled (854, 381) with delta (0, 0)
Screenshot: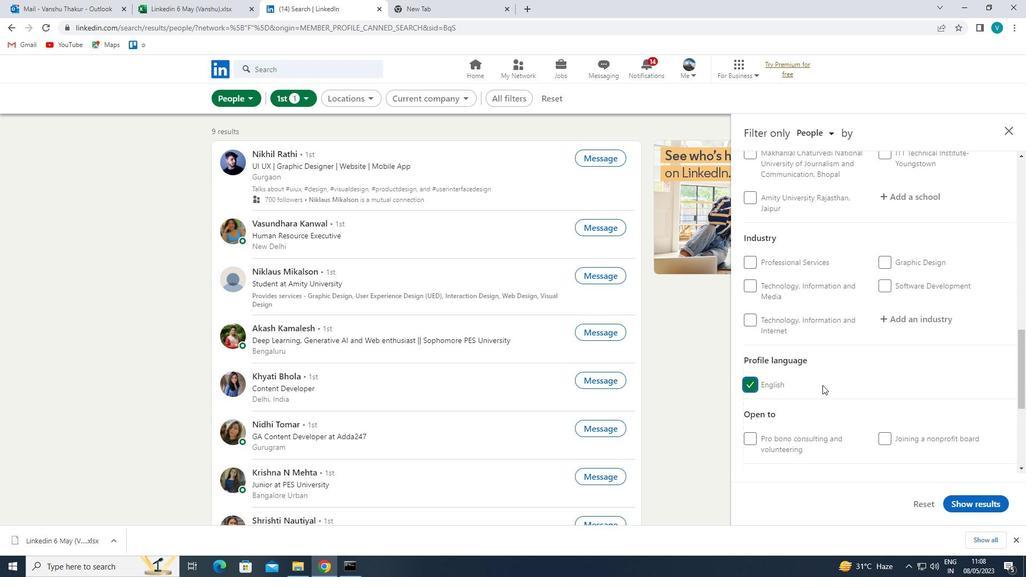 
Action: Mouse moved to (854, 381)
Screenshot: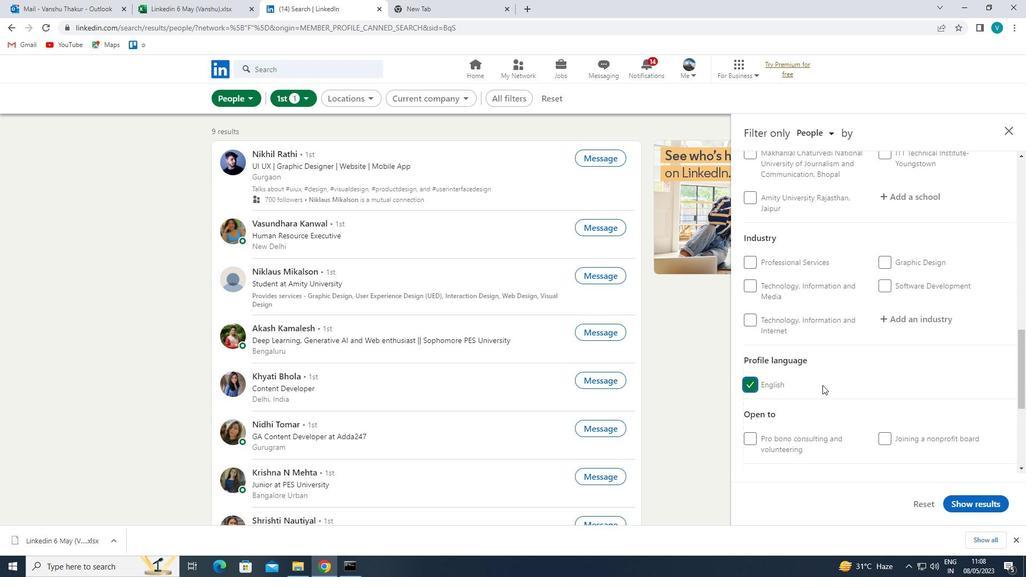 
Action: Mouse scrolled (854, 381) with delta (0, 0)
Screenshot: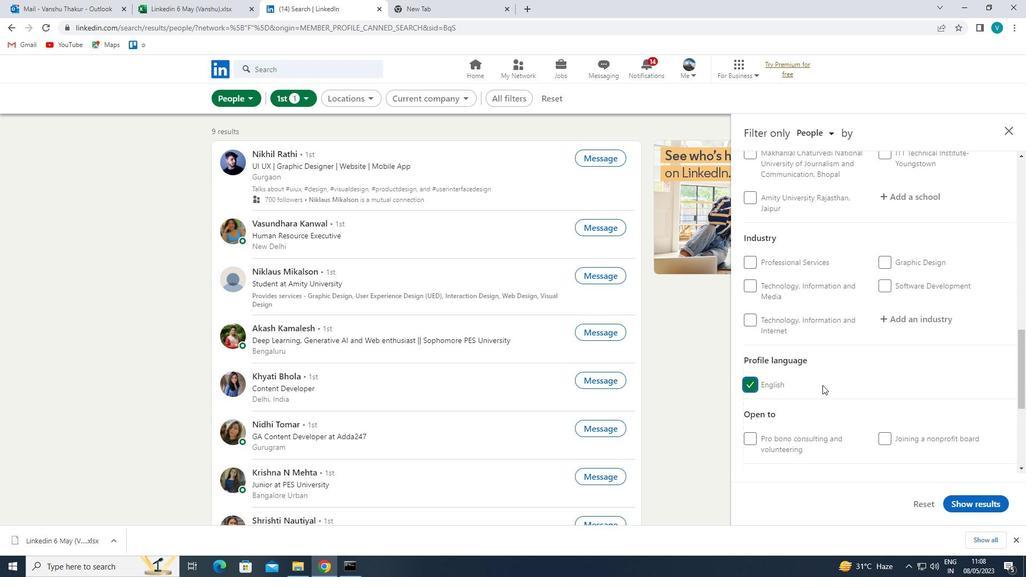
Action: Mouse scrolled (854, 381) with delta (0, 0)
Screenshot: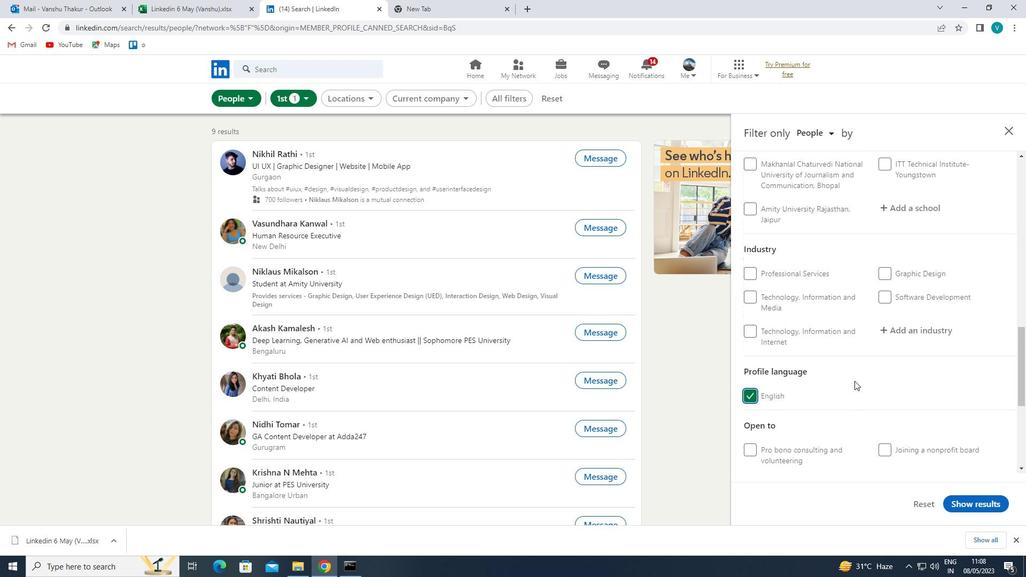 
Action: Mouse scrolled (854, 381) with delta (0, 0)
Screenshot: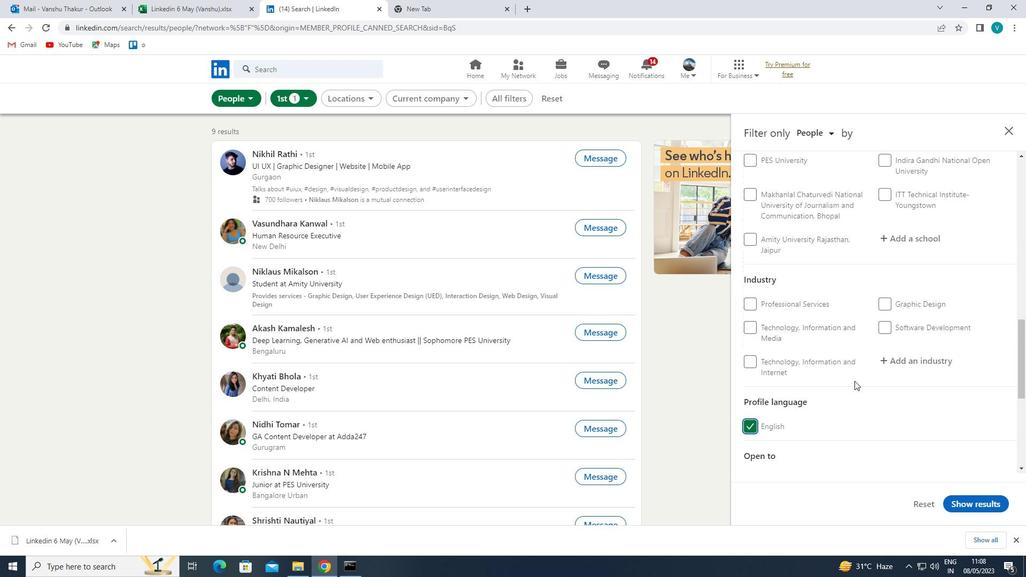 
Action: Mouse scrolled (854, 381) with delta (0, 0)
Screenshot: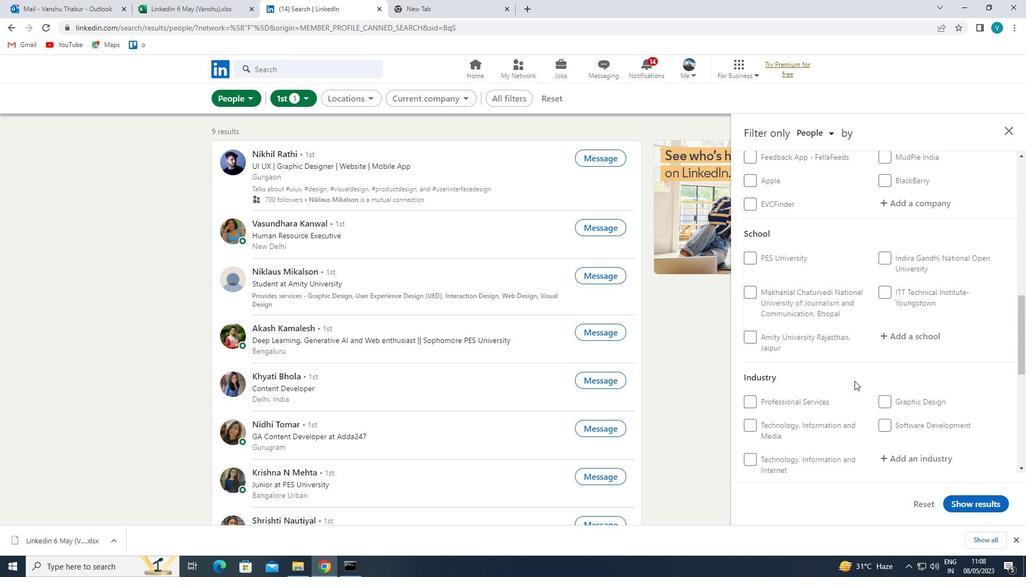 
Action: Mouse moved to (929, 280)
Screenshot: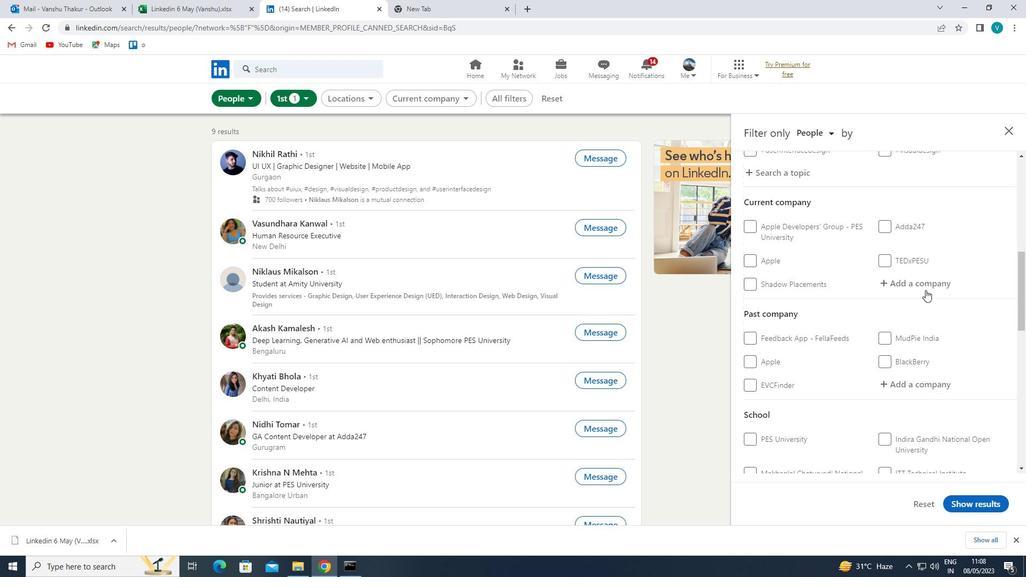 
Action: Mouse pressed left at (929, 280)
Screenshot: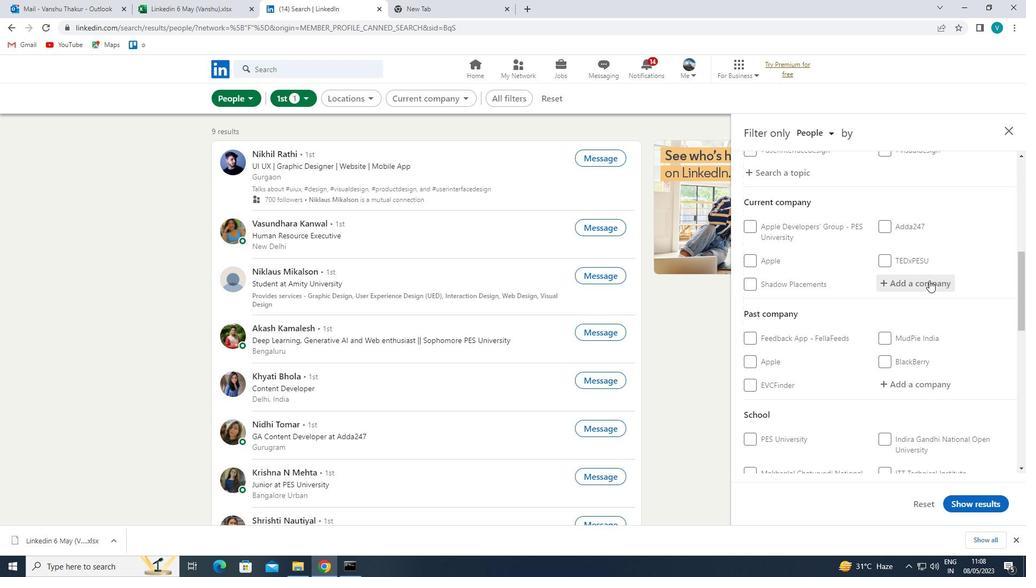 
Action: Key pressed <Key.shift>KROLL
Screenshot: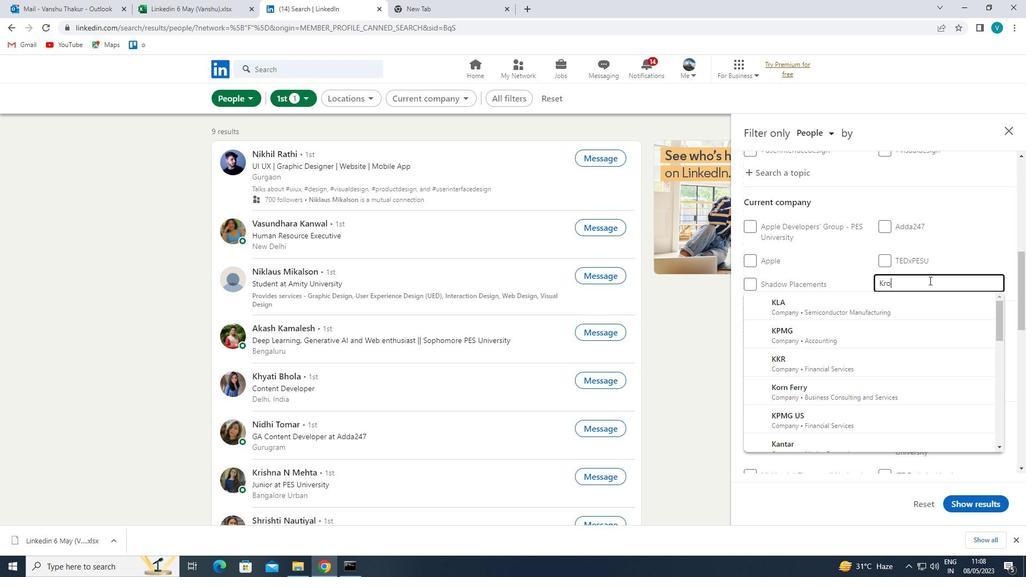 
Action: Mouse moved to (910, 300)
Screenshot: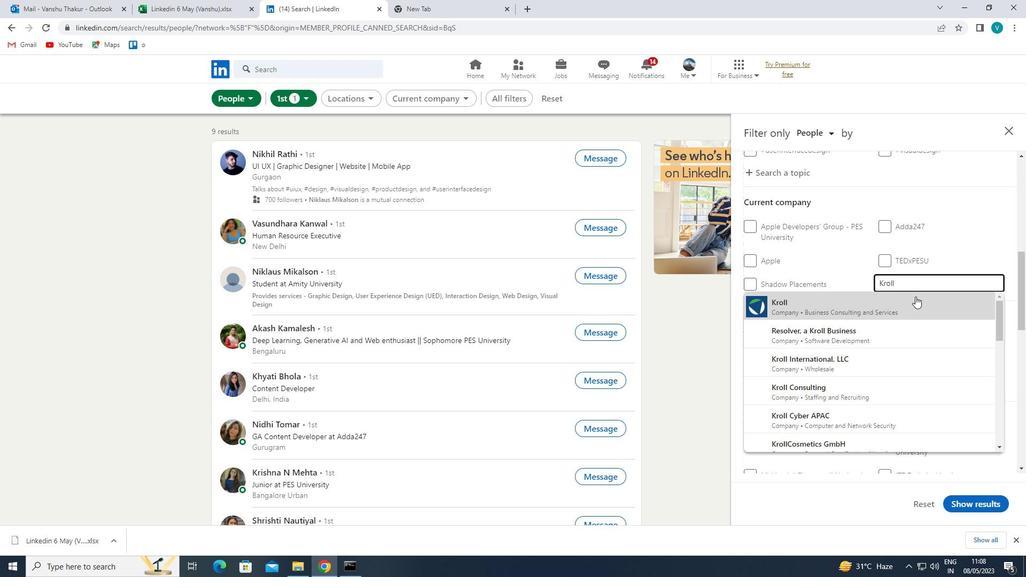 
Action: Mouse pressed left at (910, 300)
Screenshot: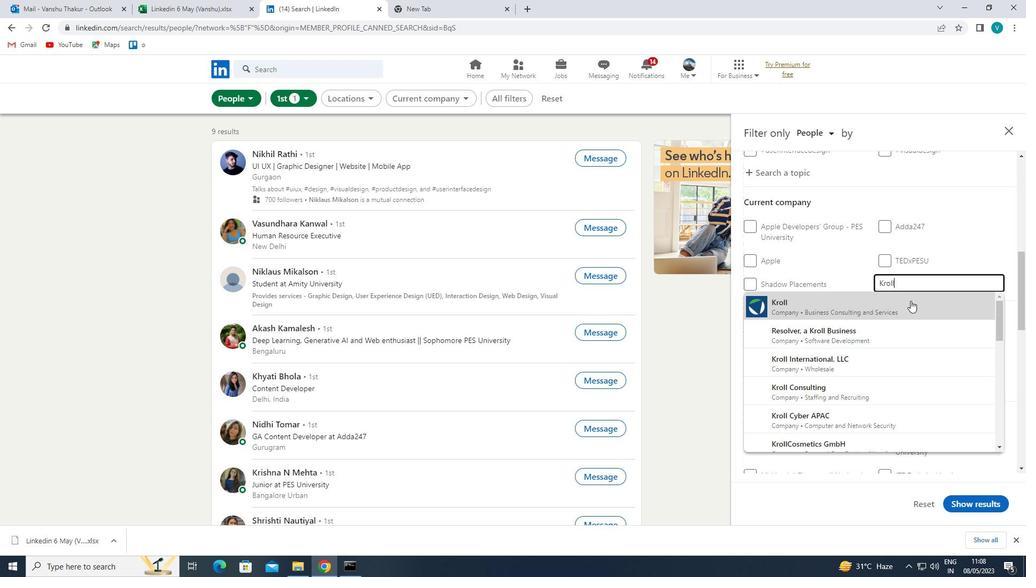 
Action: Mouse moved to (910, 301)
Screenshot: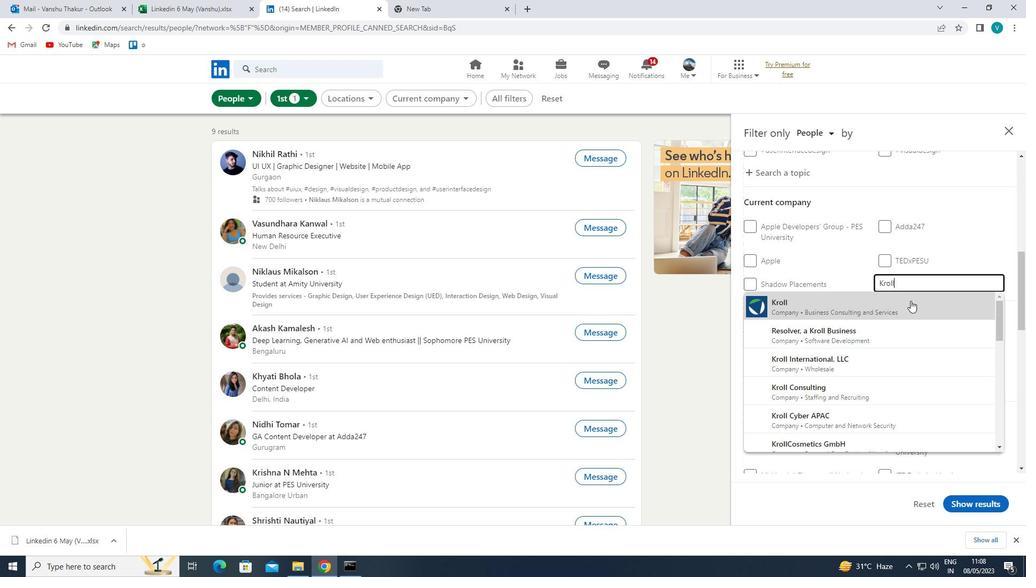 
Action: Mouse scrolled (910, 300) with delta (0, 0)
Screenshot: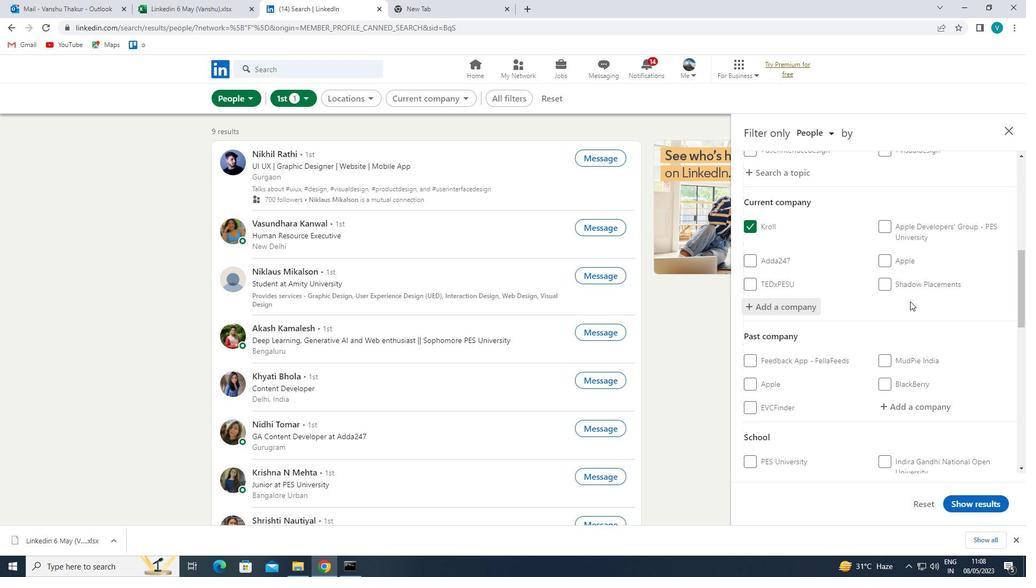 
Action: Mouse scrolled (910, 300) with delta (0, 0)
Screenshot: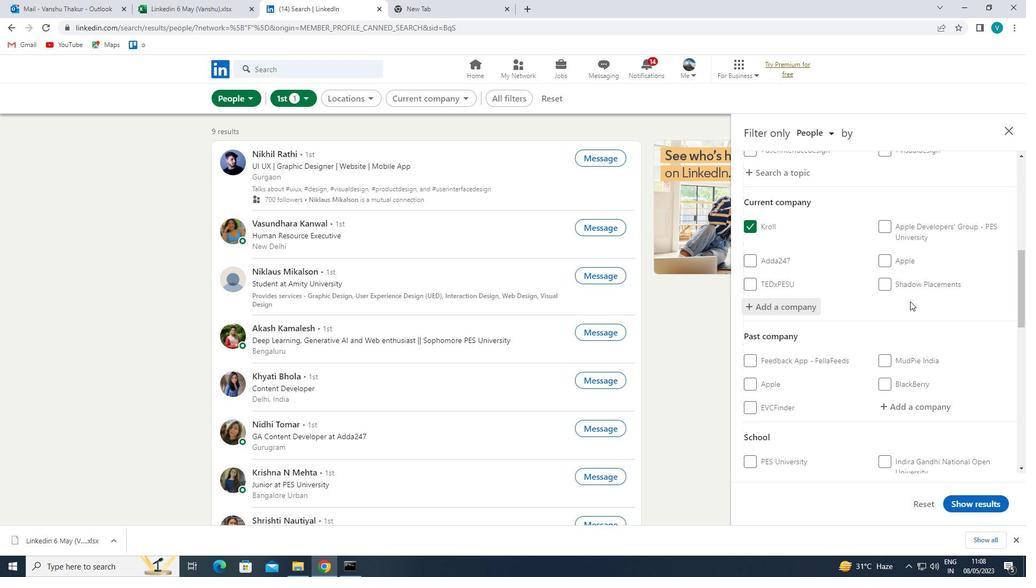
Action: Mouse scrolled (910, 300) with delta (0, 0)
Screenshot: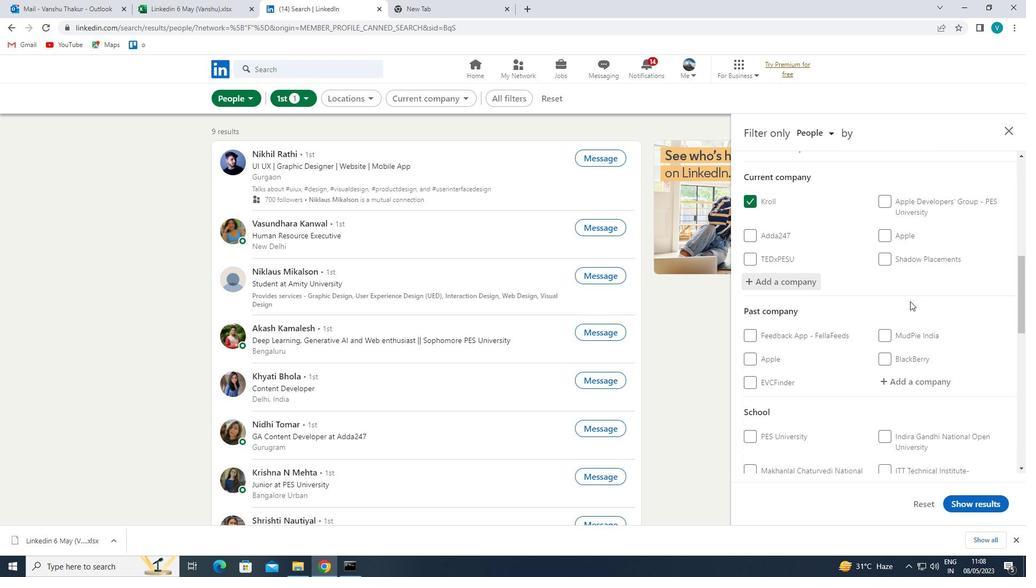
Action: Mouse scrolled (910, 300) with delta (0, 0)
Screenshot: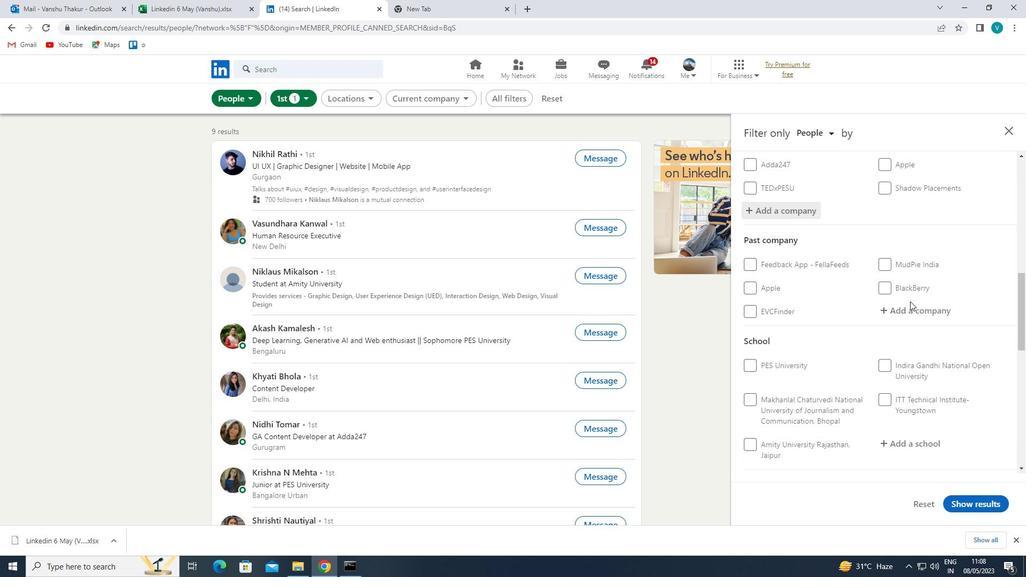 
Action: Mouse moved to (907, 318)
Screenshot: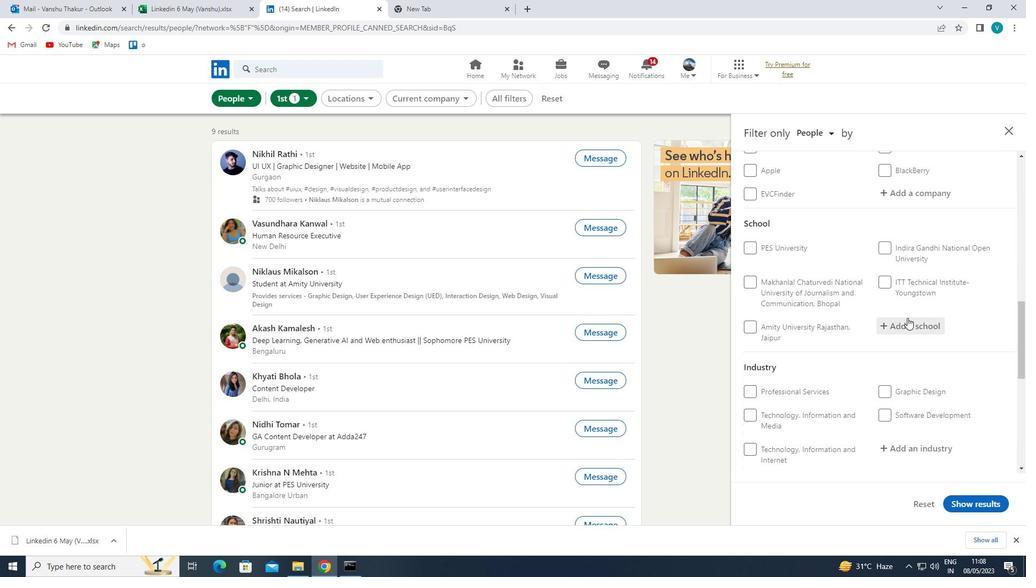 
Action: Mouse pressed left at (907, 318)
Screenshot: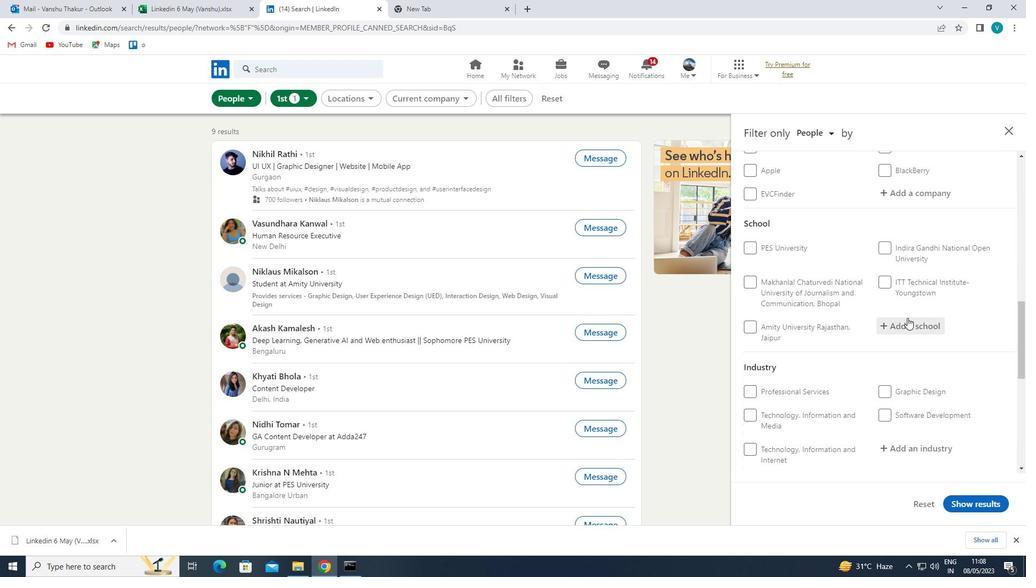 
Action: Key pressed <Key.shift>PUNJAB
Screenshot: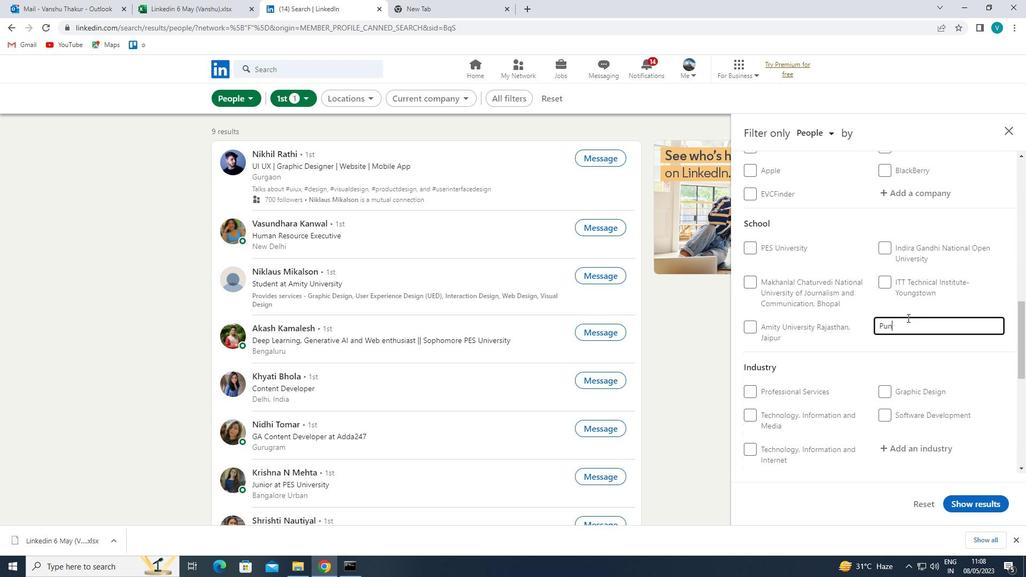 
Action: Mouse moved to (901, 370)
Screenshot: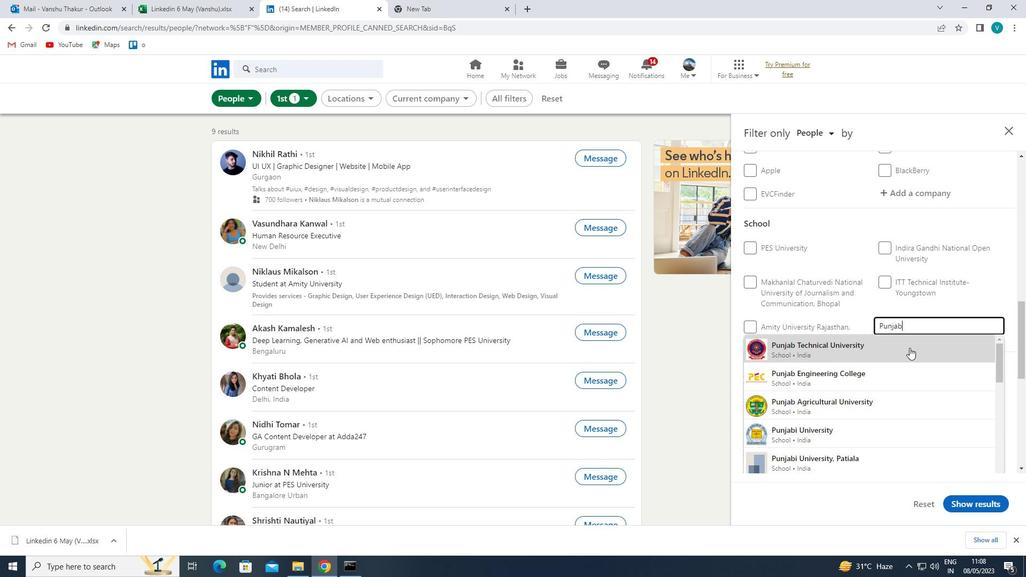 
Action: Mouse pressed left at (901, 370)
Screenshot: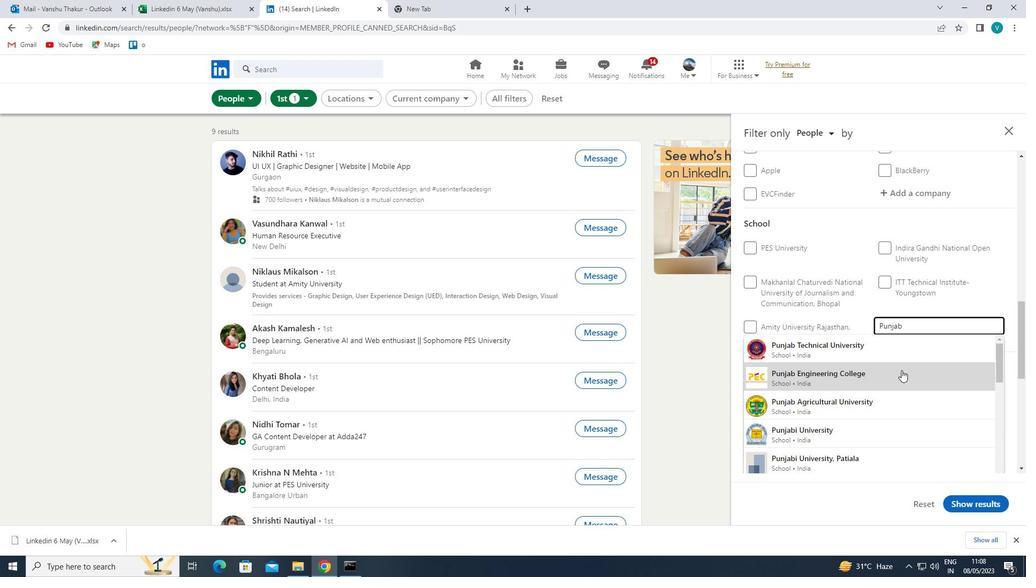
Action: Mouse moved to (902, 370)
Screenshot: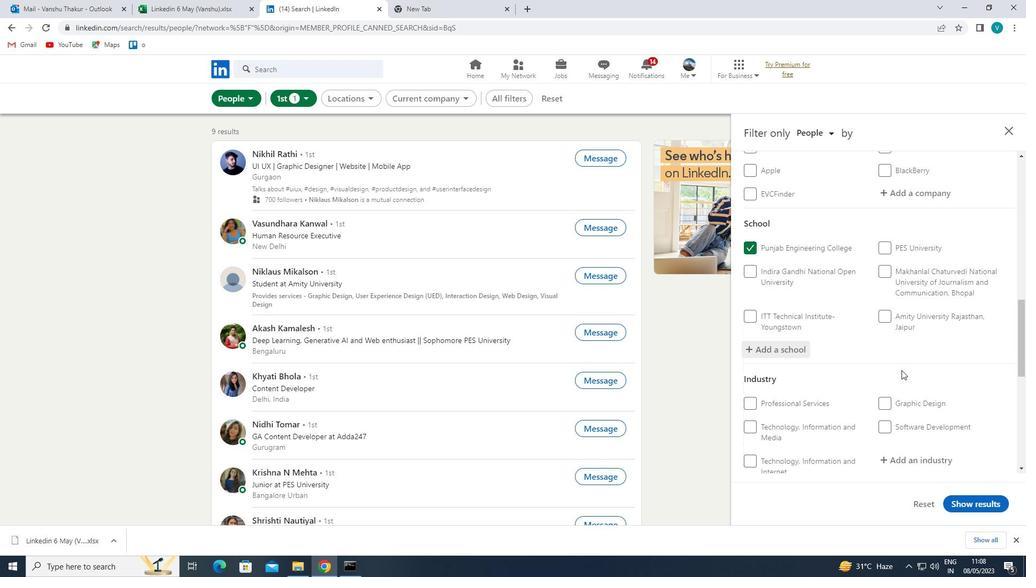 
Action: Mouse scrolled (902, 369) with delta (0, 0)
Screenshot: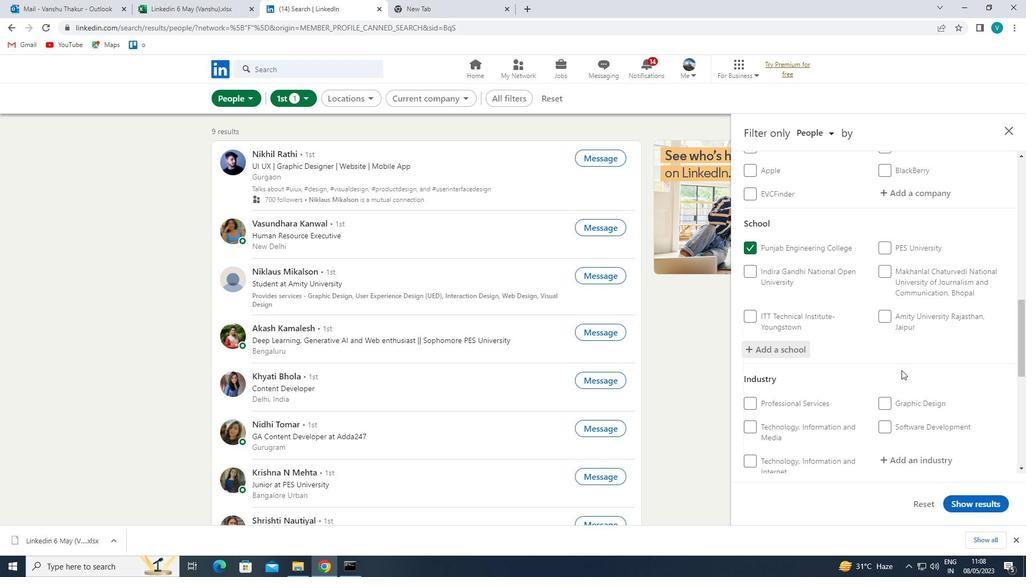 
Action: Mouse scrolled (902, 369) with delta (0, 0)
Screenshot: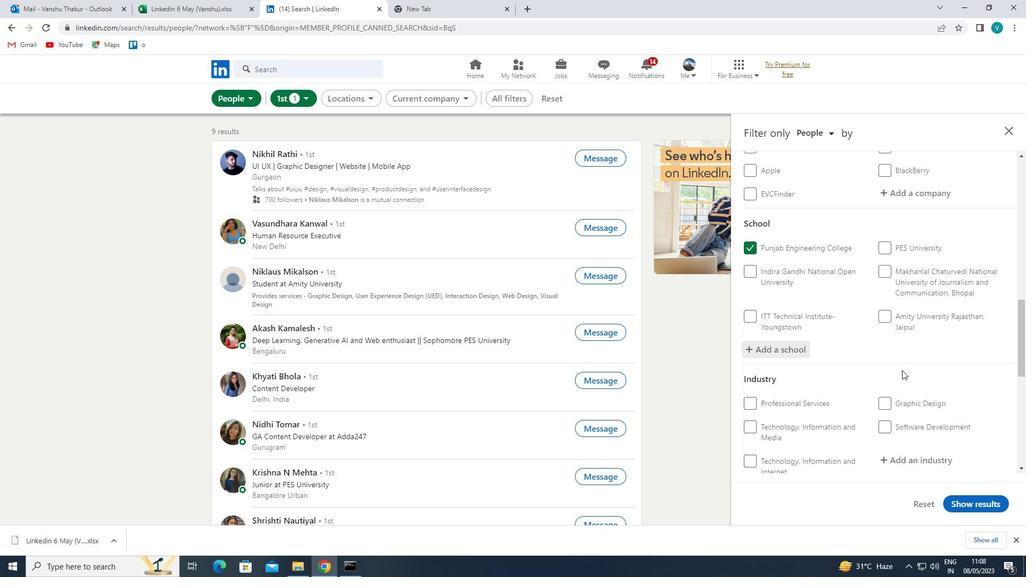 
Action: Mouse scrolled (902, 369) with delta (0, 0)
Screenshot: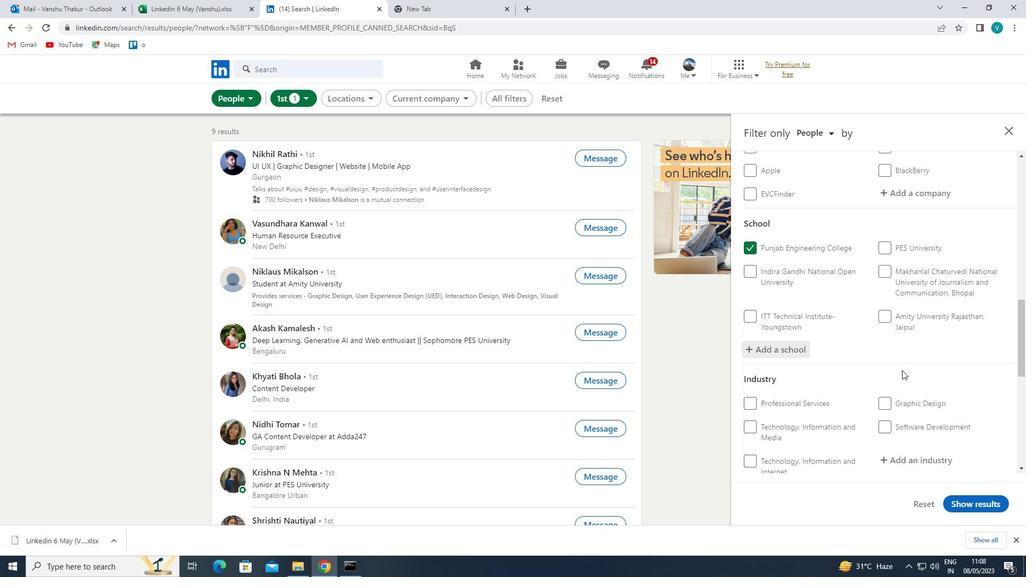 
Action: Mouse moved to (921, 296)
Screenshot: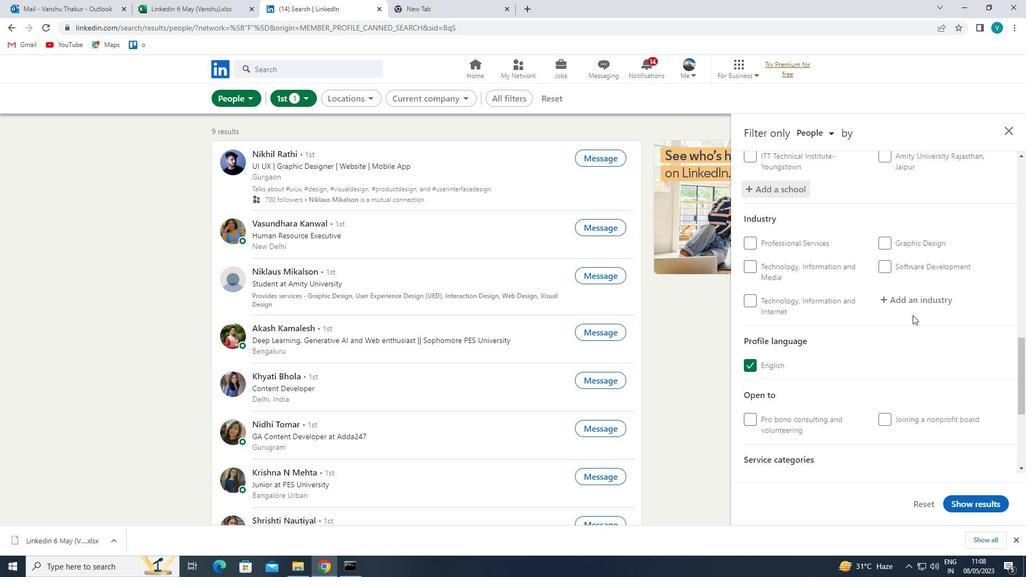 
Action: Mouse pressed left at (921, 296)
Screenshot: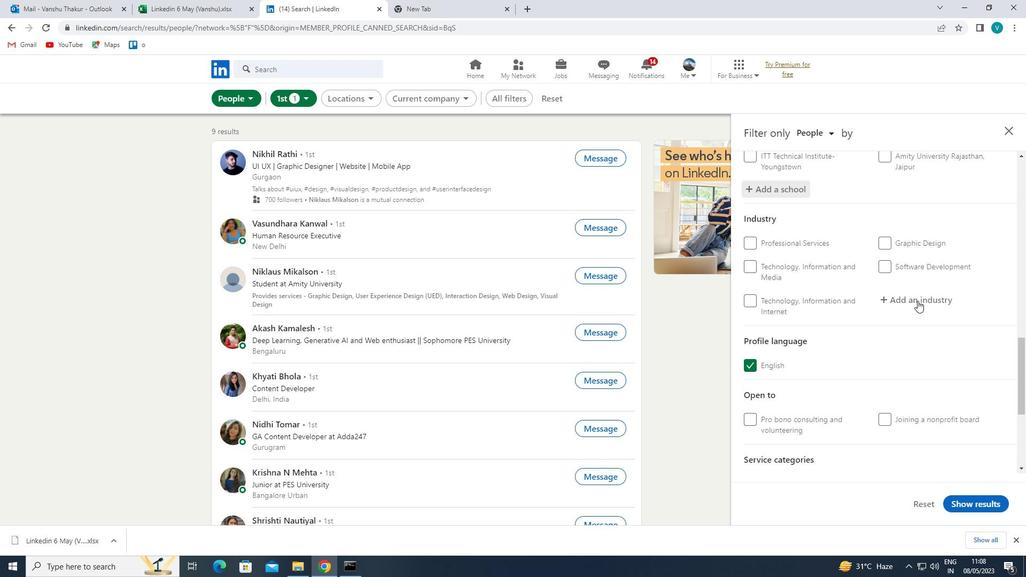 
Action: Mouse moved to (924, 294)
Screenshot: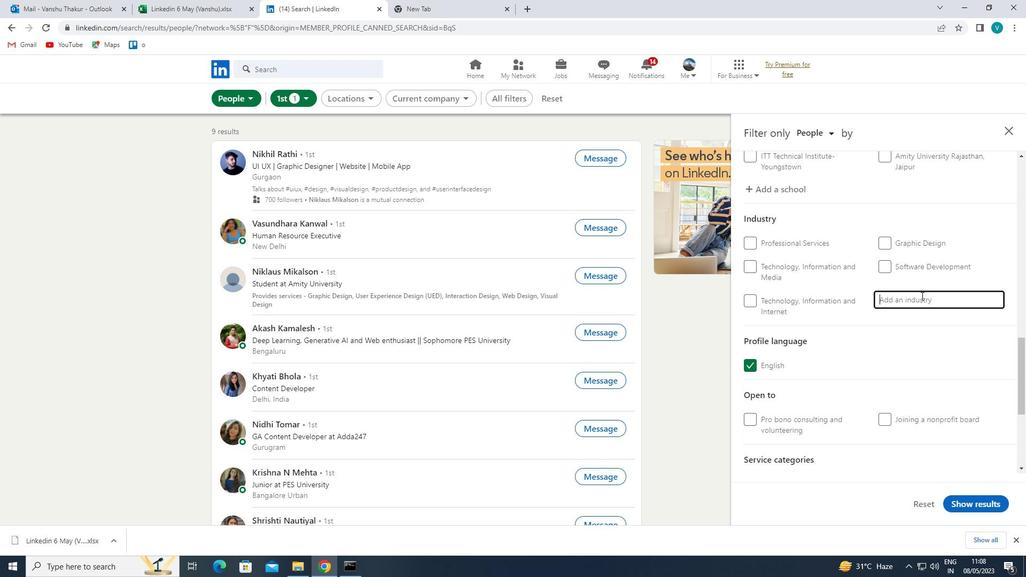 
Action: Key pressed <Key.shift>FUNDRAISING
Screenshot: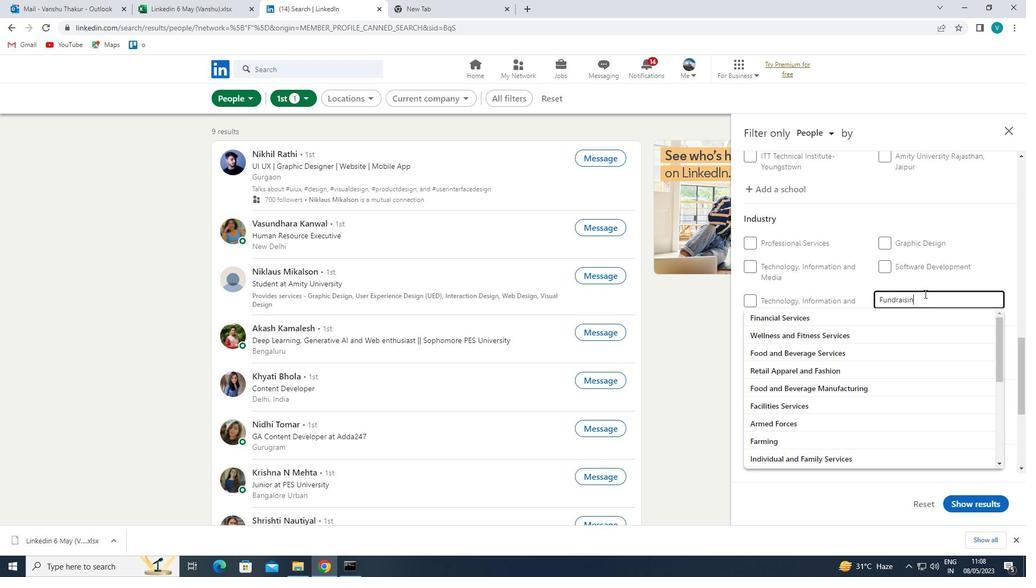 
Action: Mouse moved to (922, 312)
Screenshot: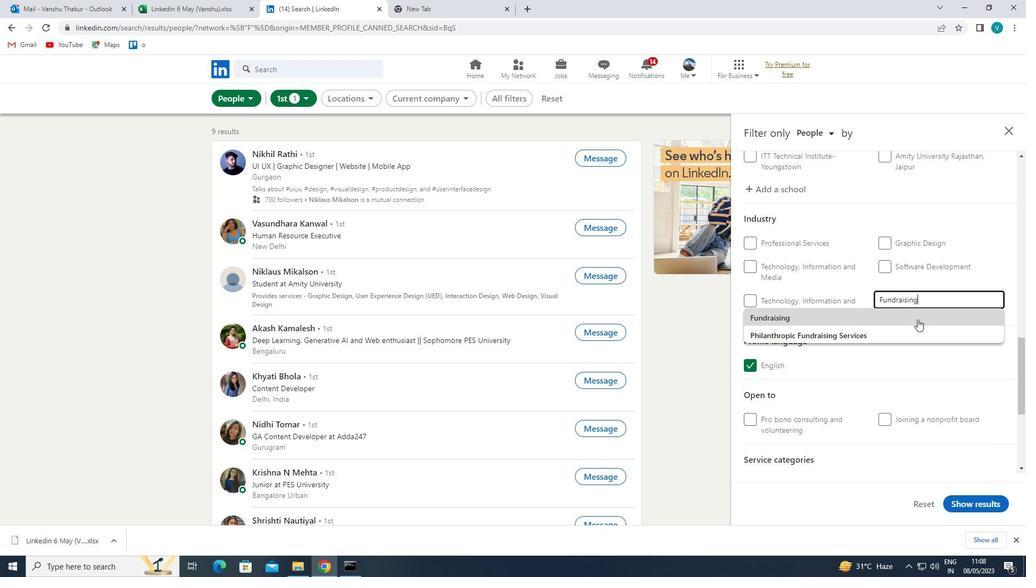 
Action: Mouse pressed left at (922, 312)
Screenshot: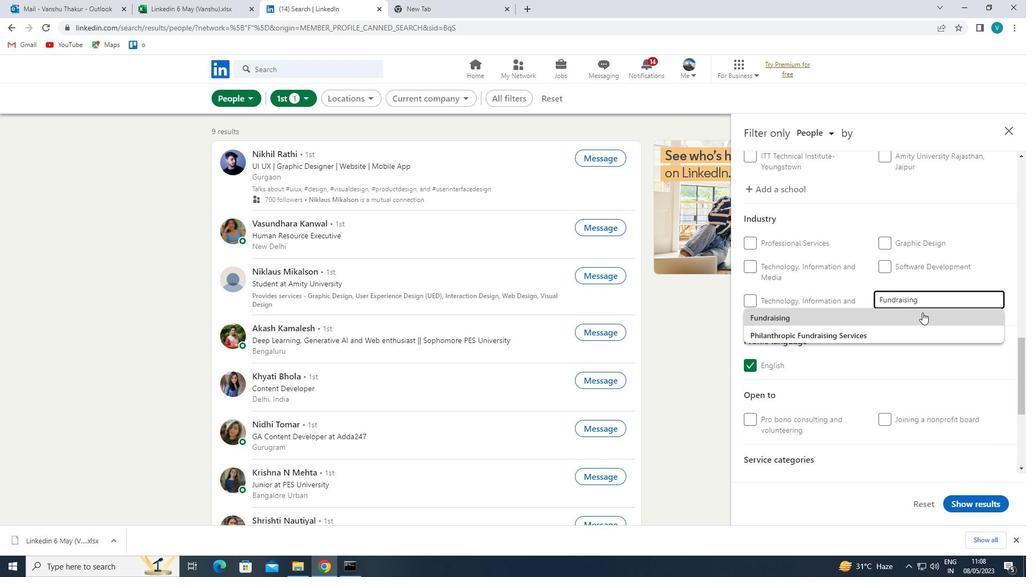 
Action: Mouse moved to (922, 313)
Screenshot: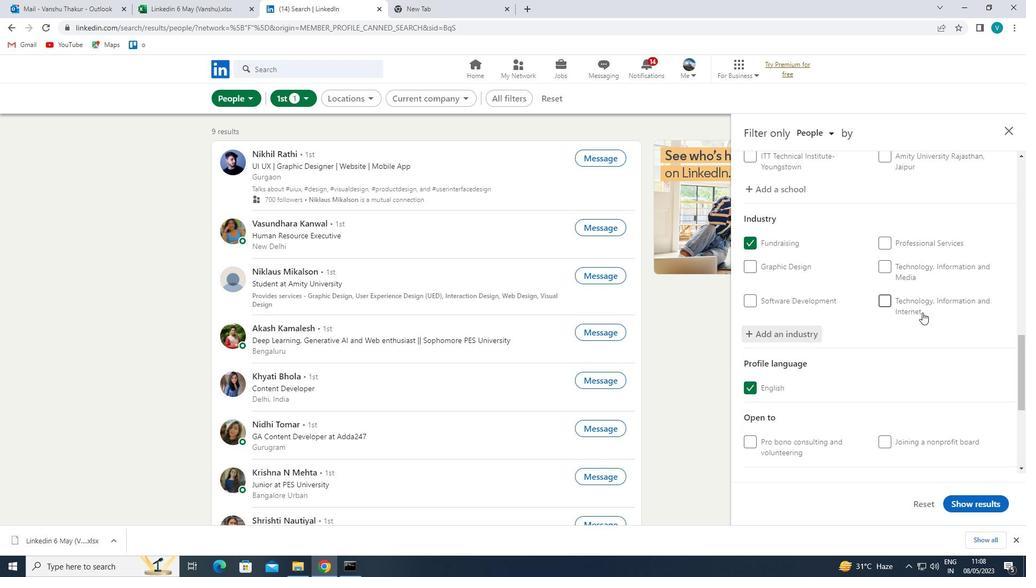 
Action: Mouse scrolled (922, 312) with delta (0, 0)
Screenshot: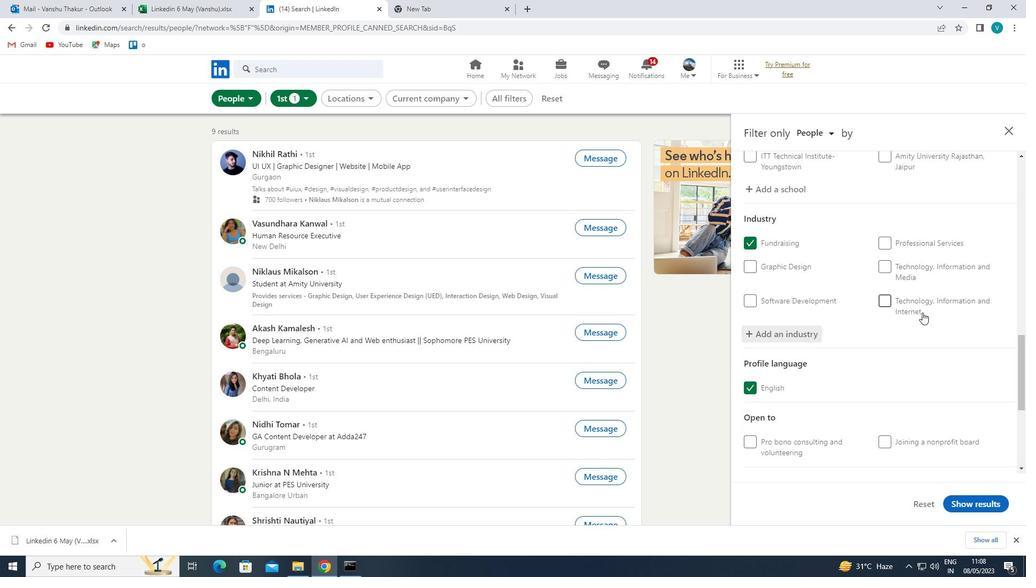
Action: Mouse moved to (922, 314)
Screenshot: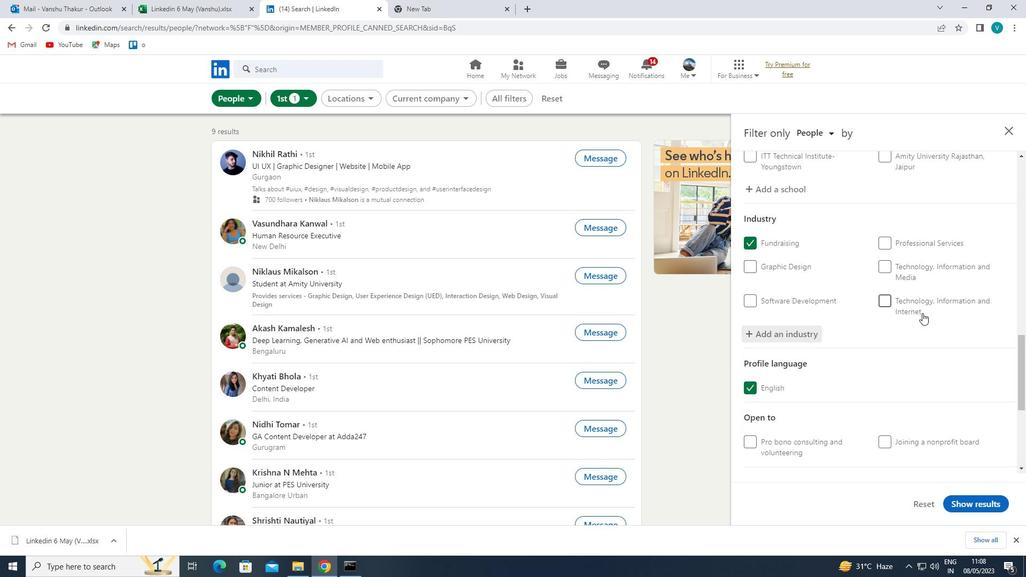 
Action: Mouse scrolled (922, 313) with delta (0, 0)
Screenshot: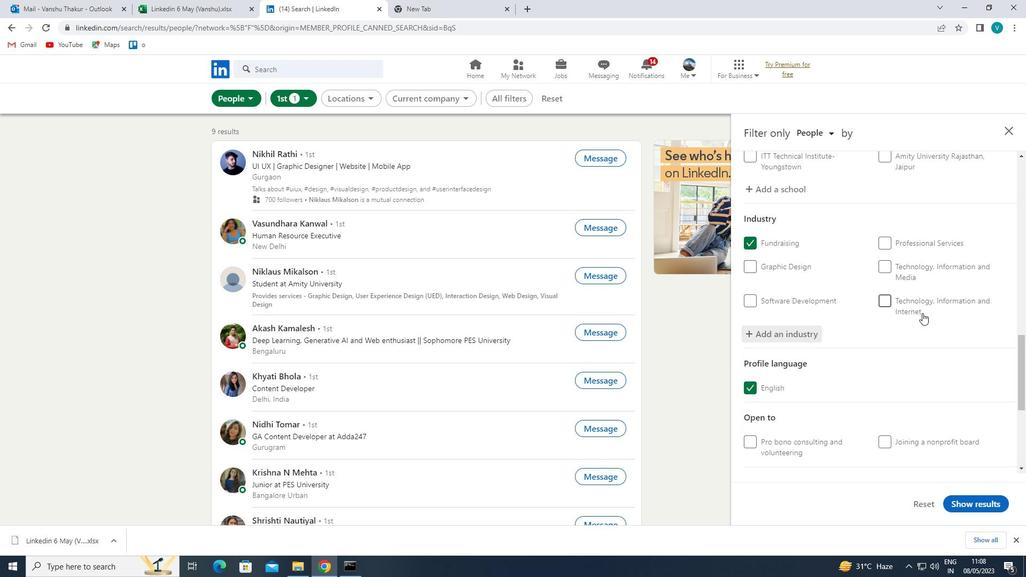
Action: Mouse moved to (922, 315)
Screenshot: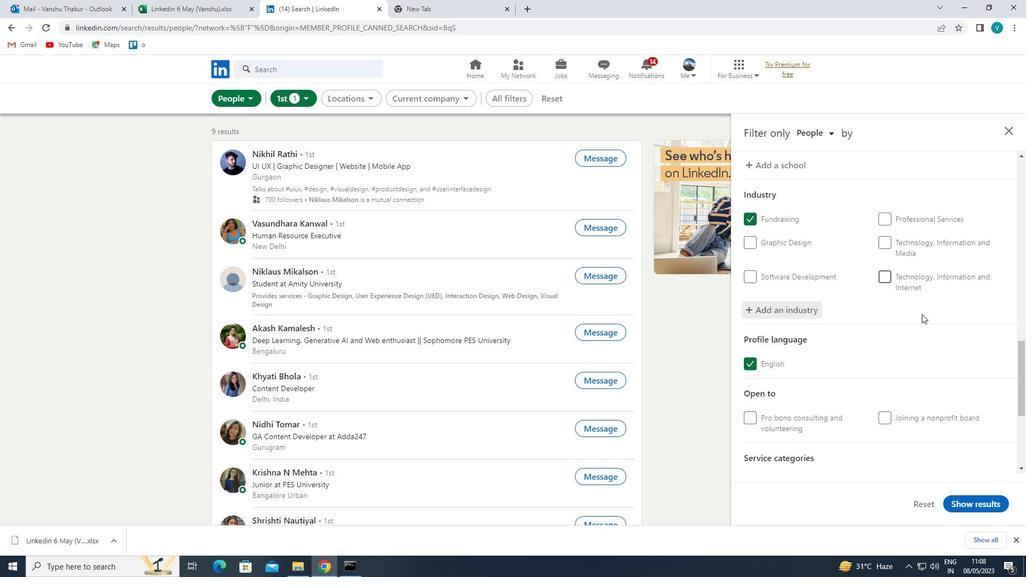 
Action: Mouse scrolled (922, 314) with delta (0, 0)
Screenshot: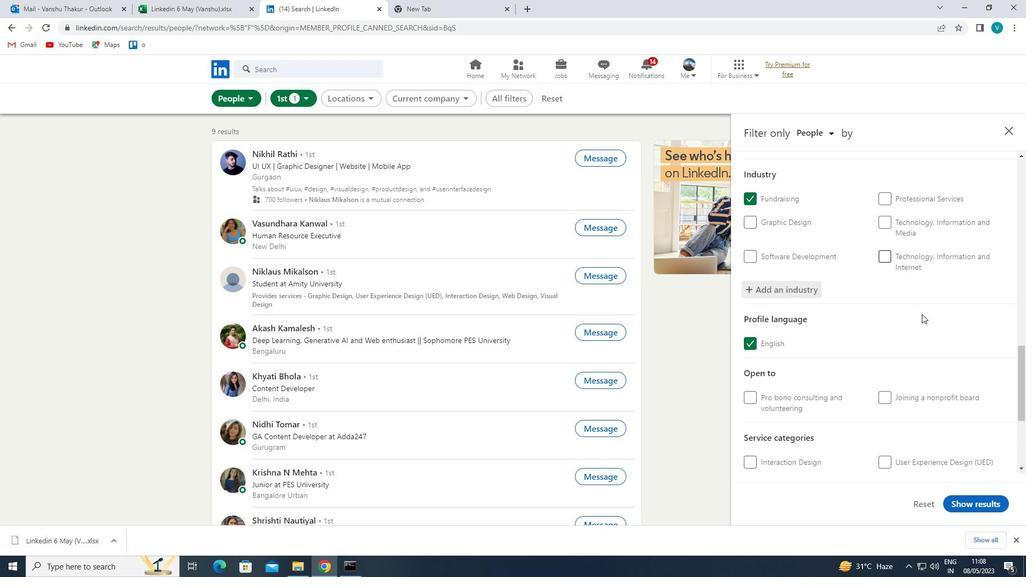 
Action: Mouse moved to (922, 316)
Screenshot: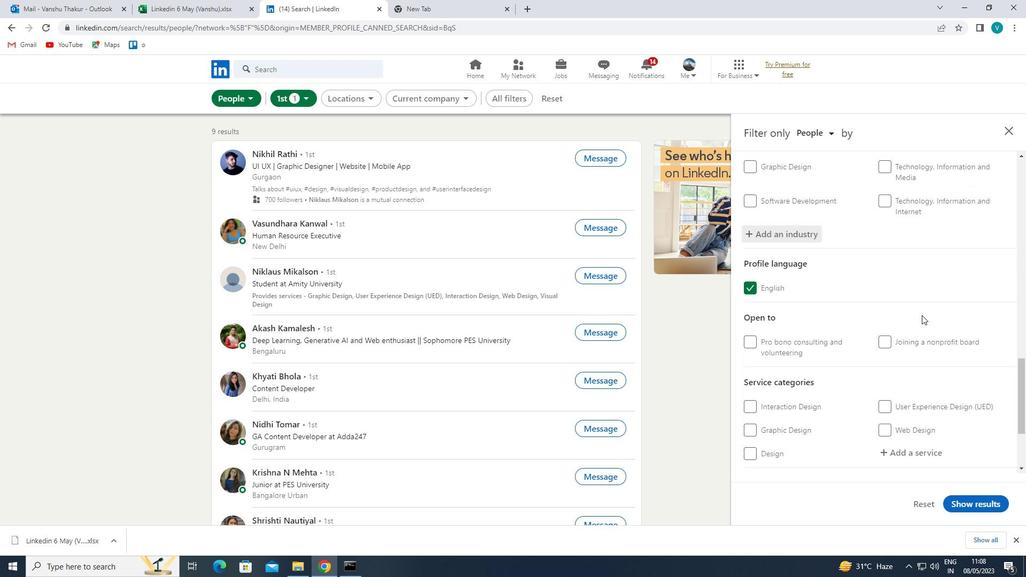 
Action: Mouse scrolled (922, 315) with delta (0, 0)
Screenshot: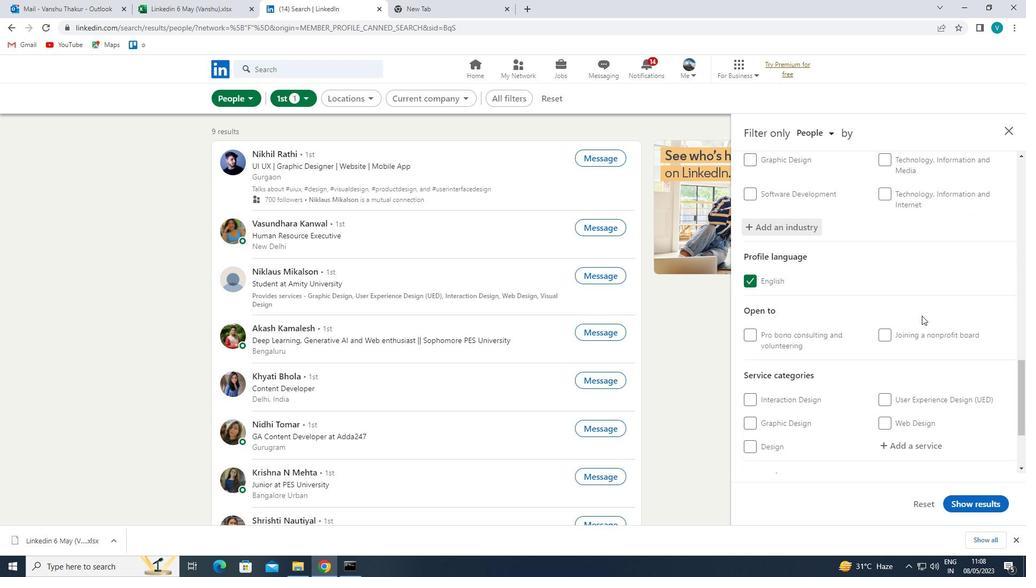 
Action: Mouse moved to (922, 316)
Screenshot: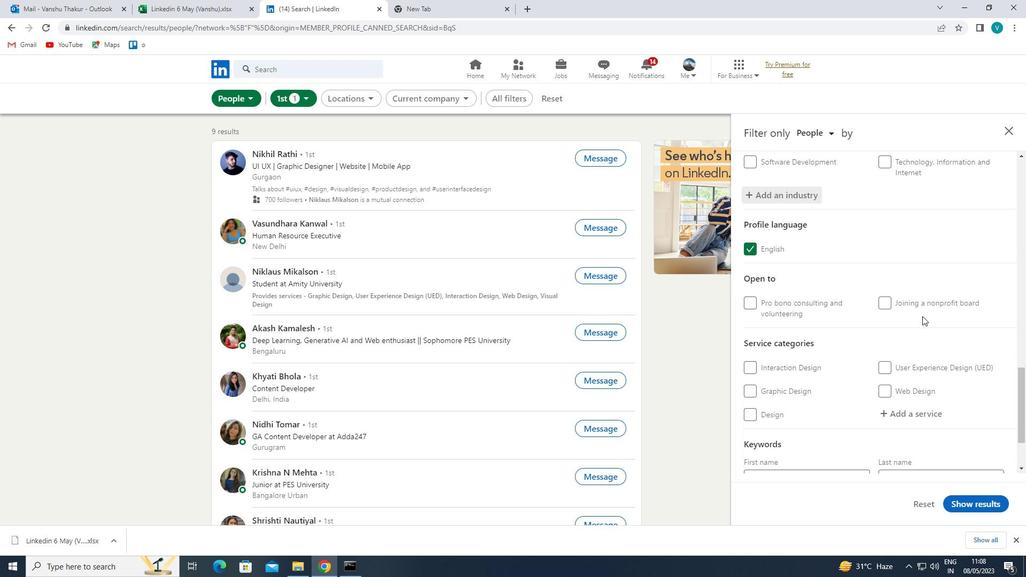 
Action: Mouse scrolled (922, 315) with delta (0, 0)
Screenshot: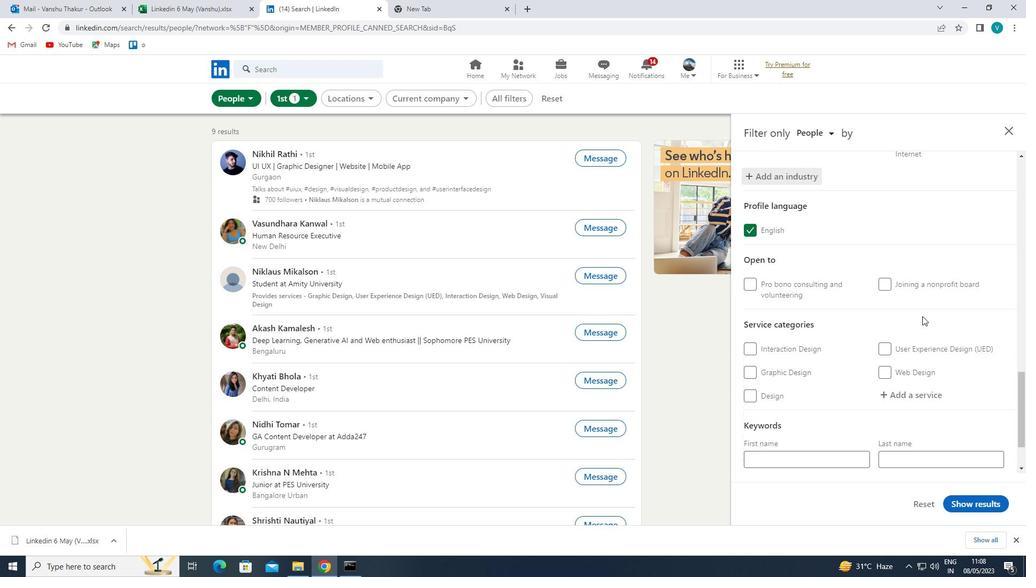 
Action: Mouse moved to (921, 323)
Screenshot: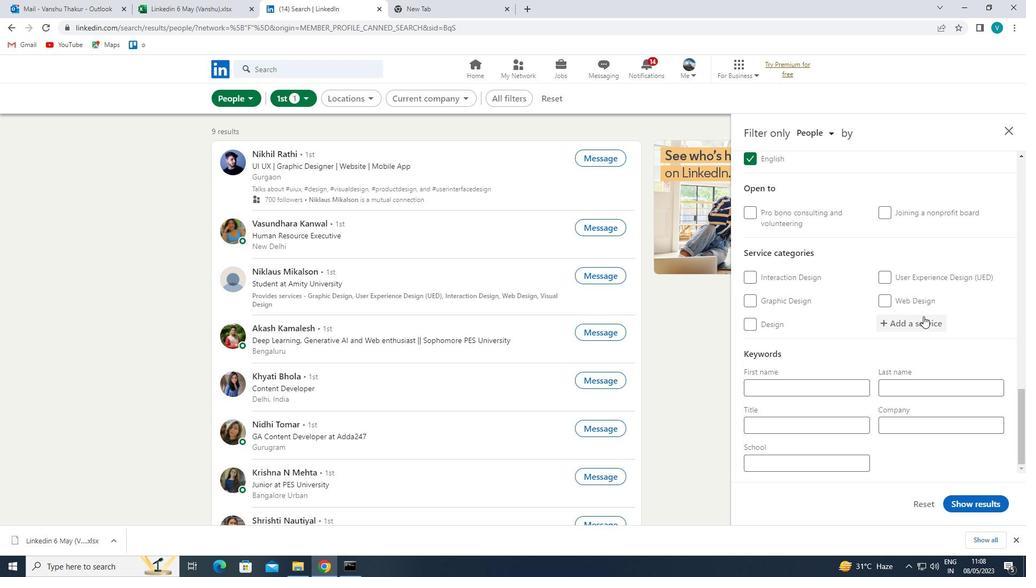 
Action: Mouse pressed left at (921, 323)
Screenshot: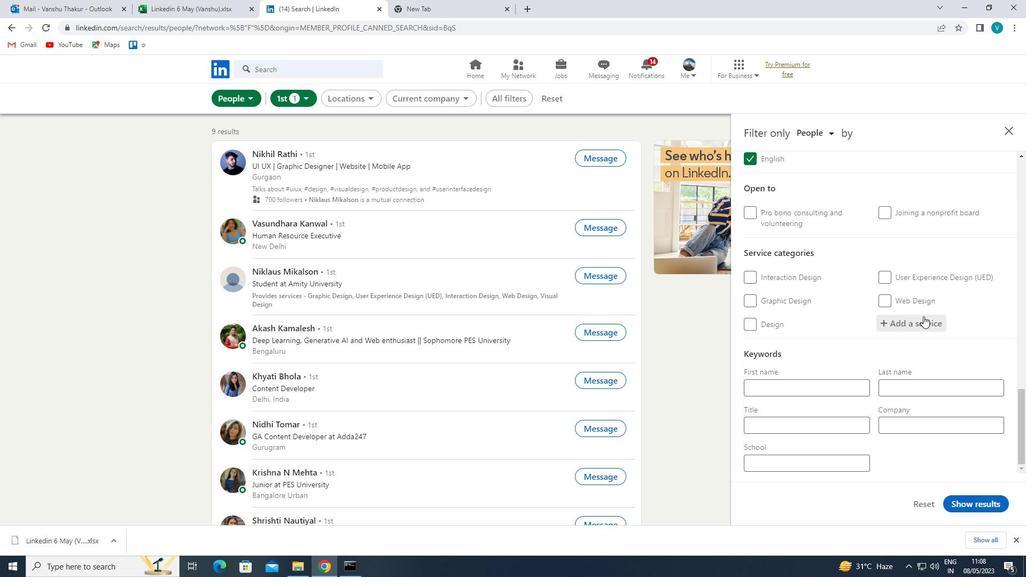 
Action: Mouse moved to (921, 323)
Screenshot: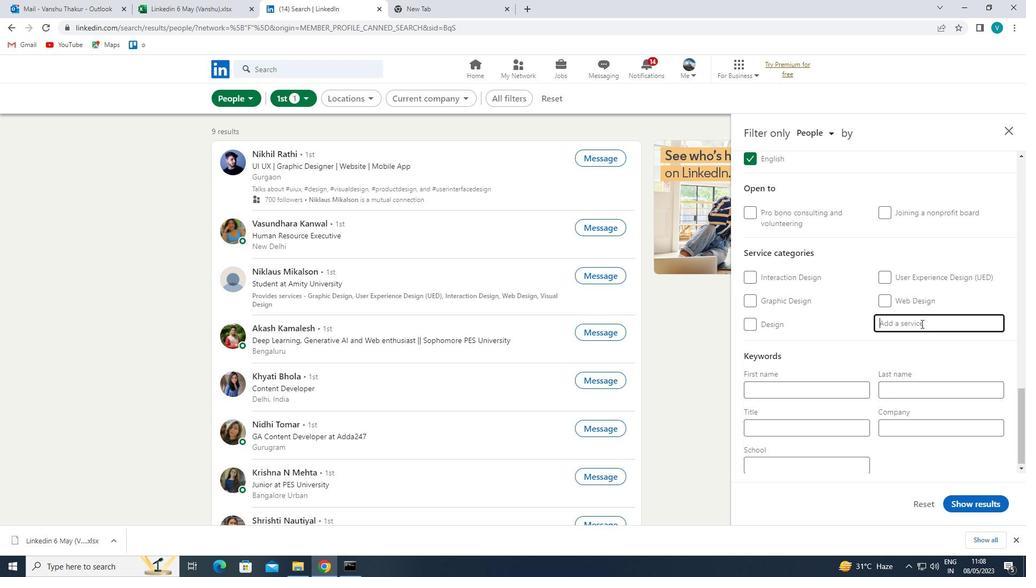 
Action: Key pressed <Key.shift><Key.shift><Key.shift><Key.shift><Key.shift><Key.shift><Key.shift><Key.shift><Key.shift>D
Screenshot: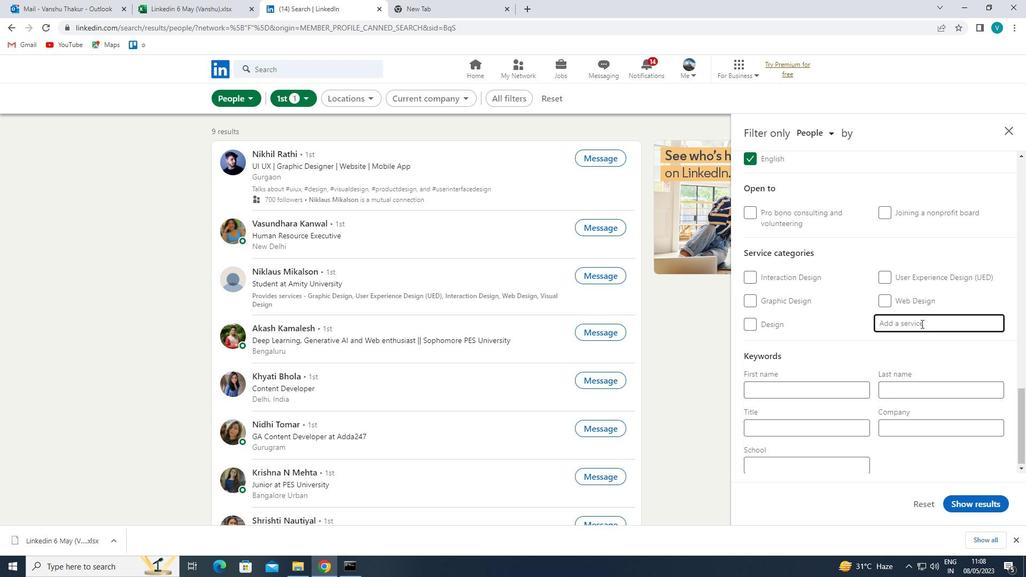 
Action: Mouse moved to (923, 322)
Screenshot: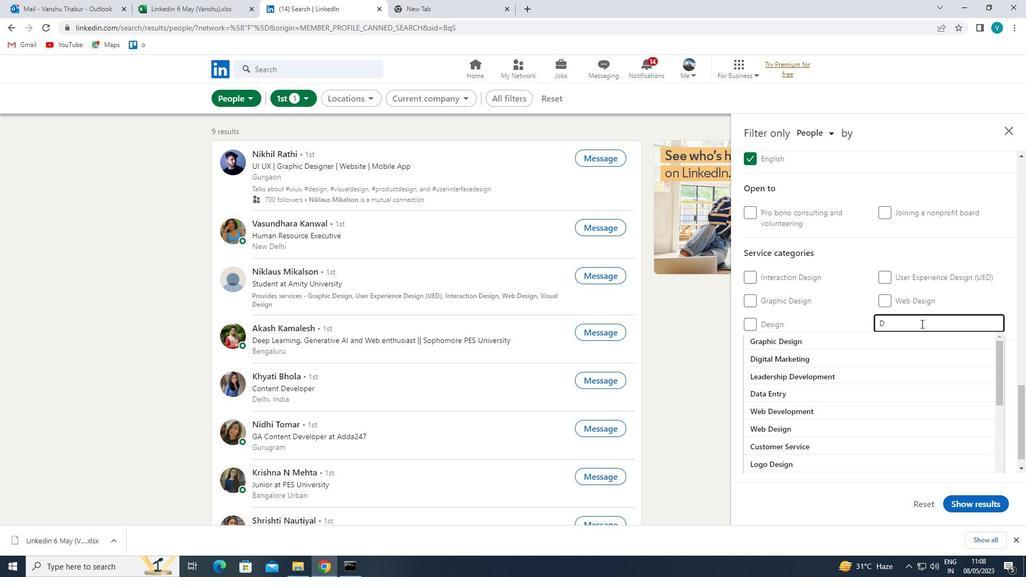 
Action: Key pressed <Key.shift>JING
Screenshot: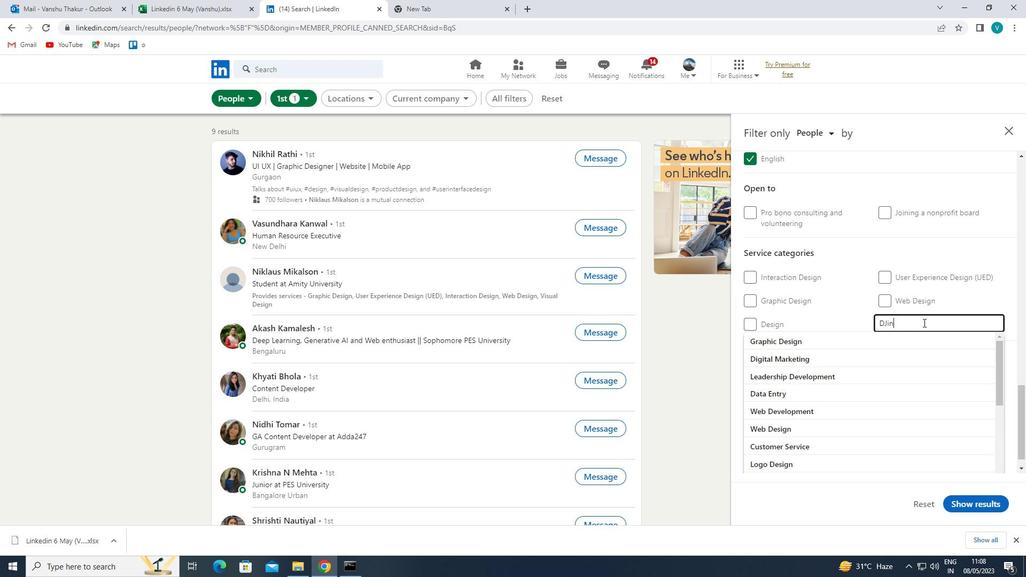
Action: Mouse moved to (910, 341)
Screenshot: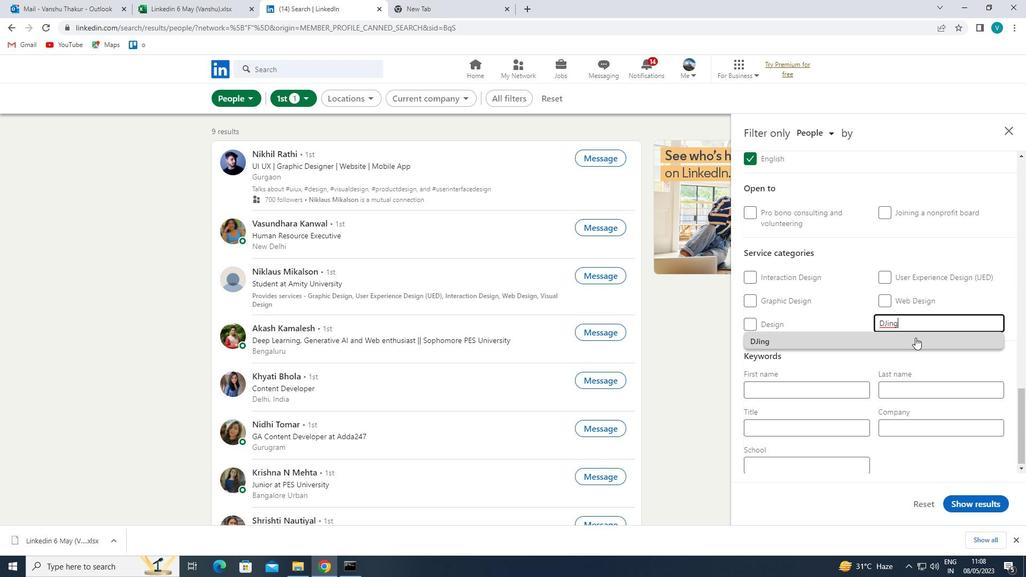 
Action: Mouse pressed left at (910, 341)
Screenshot: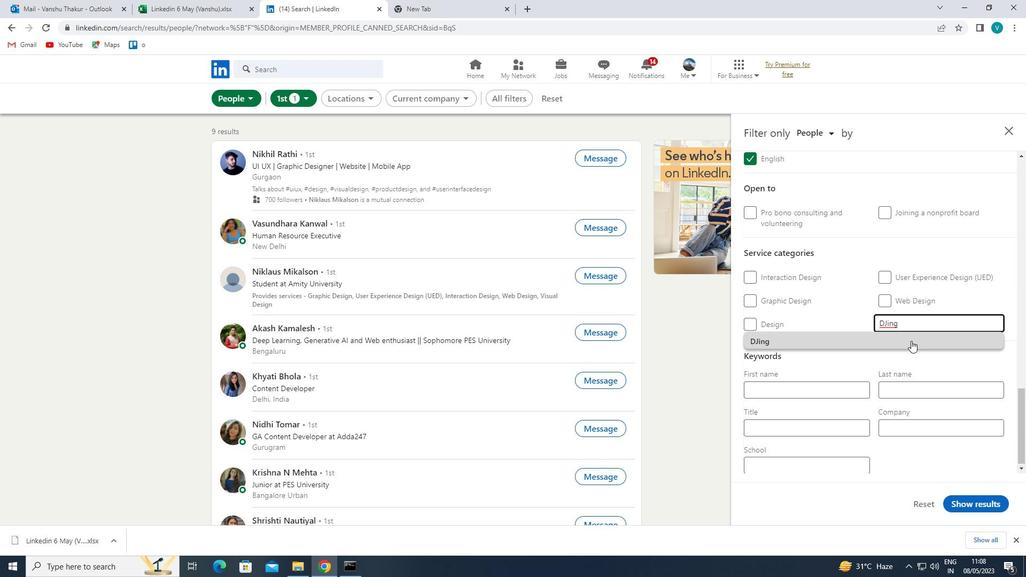 
Action: Mouse moved to (889, 357)
Screenshot: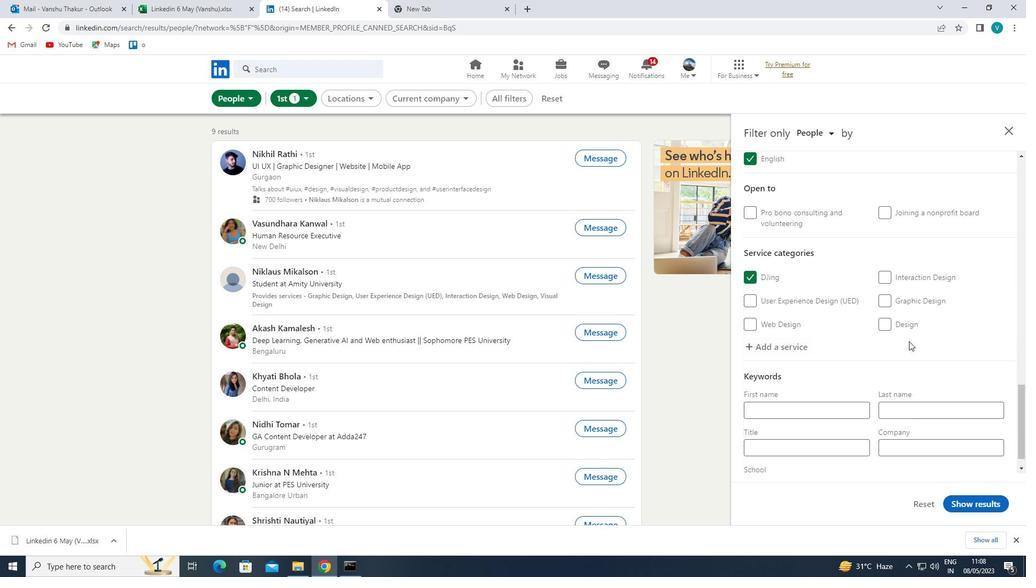 
Action: Mouse scrolled (889, 357) with delta (0, 0)
Screenshot: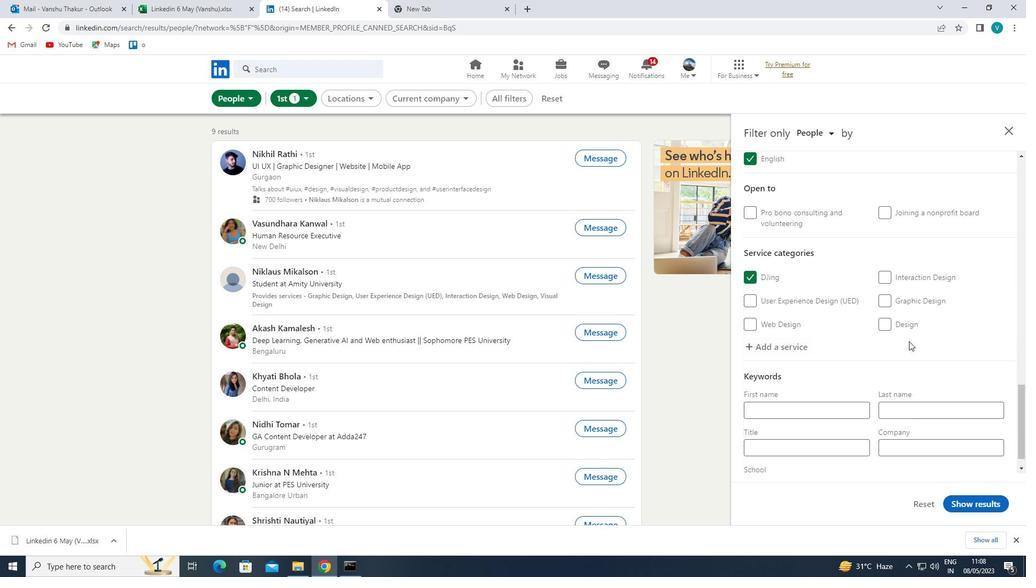 
Action: Mouse moved to (876, 365)
Screenshot: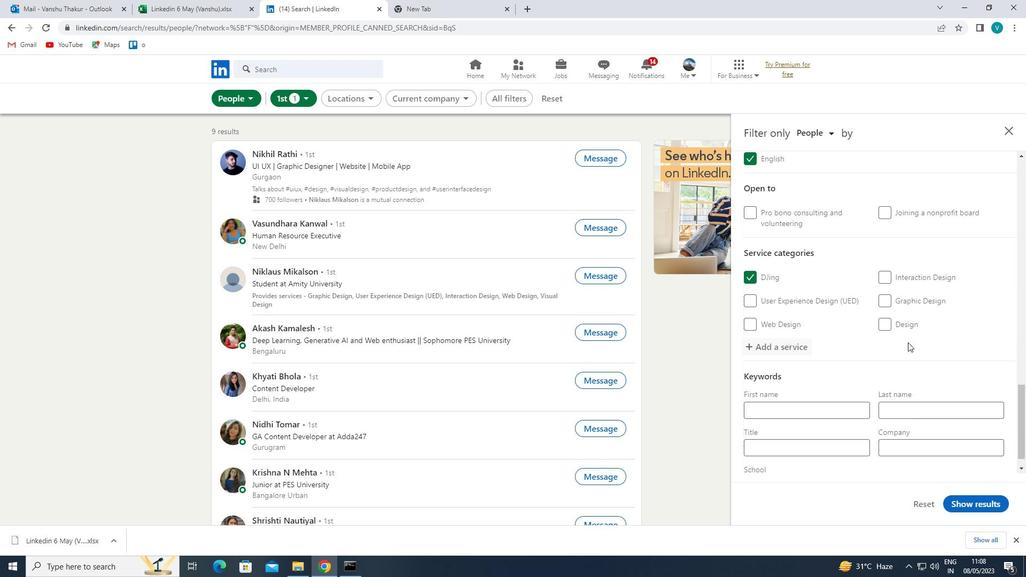 
Action: Mouse scrolled (876, 365) with delta (0, 0)
Screenshot: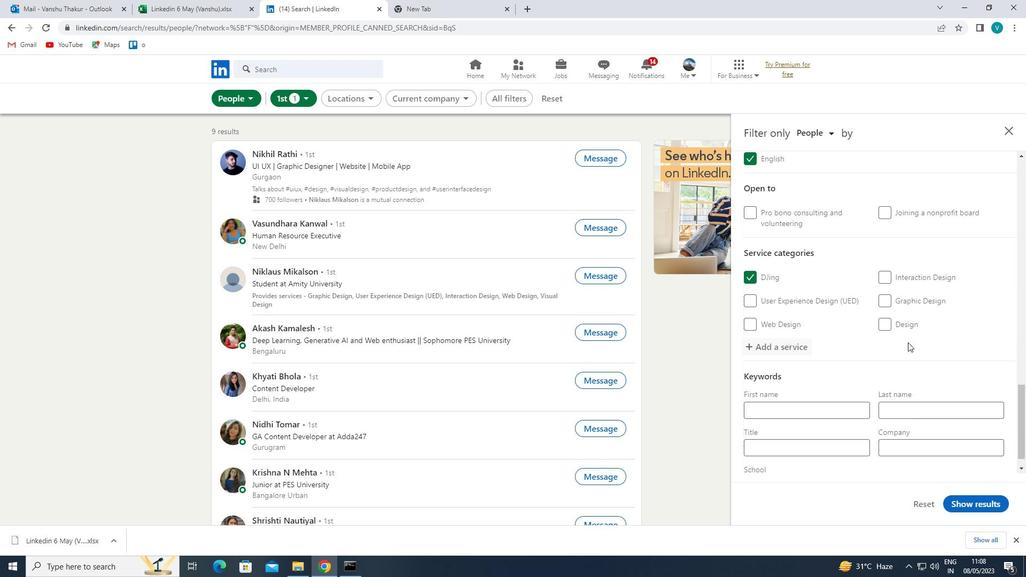 
Action: Mouse moved to (866, 372)
Screenshot: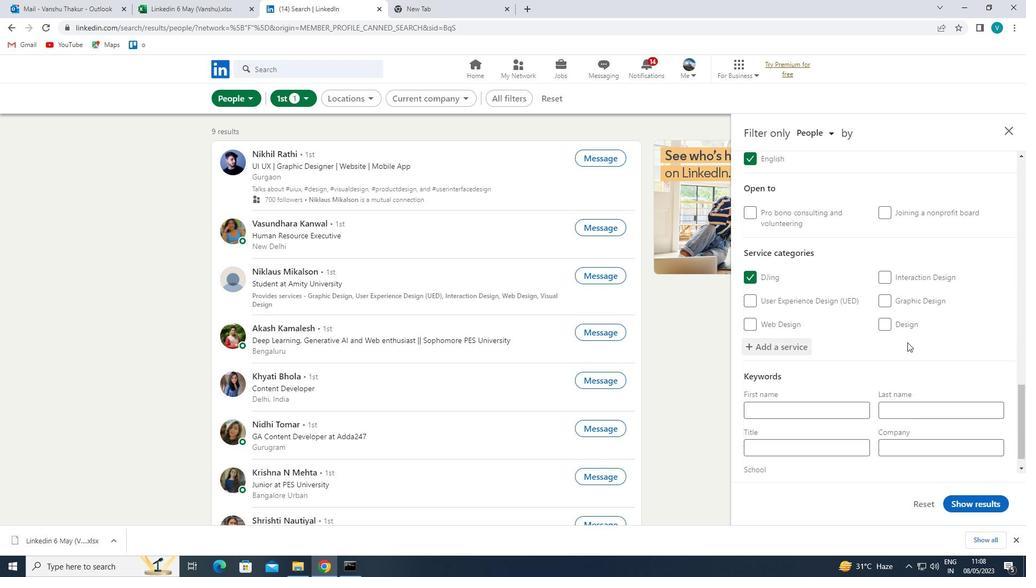 
Action: Mouse scrolled (866, 371) with delta (0, 0)
Screenshot: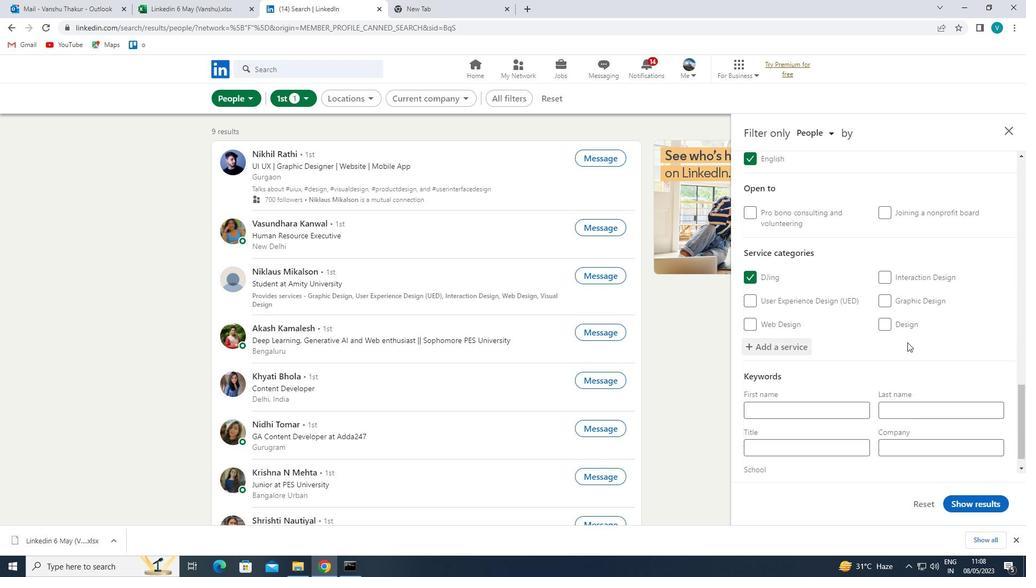 
Action: Mouse moved to (836, 419)
Screenshot: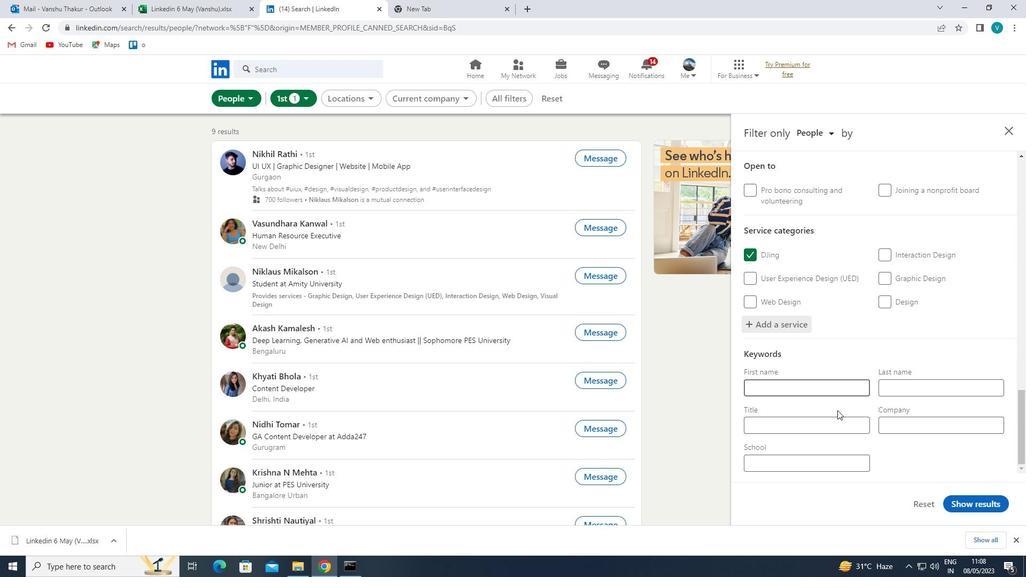 
Action: Mouse pressed left at (836, 419)
Screenshot: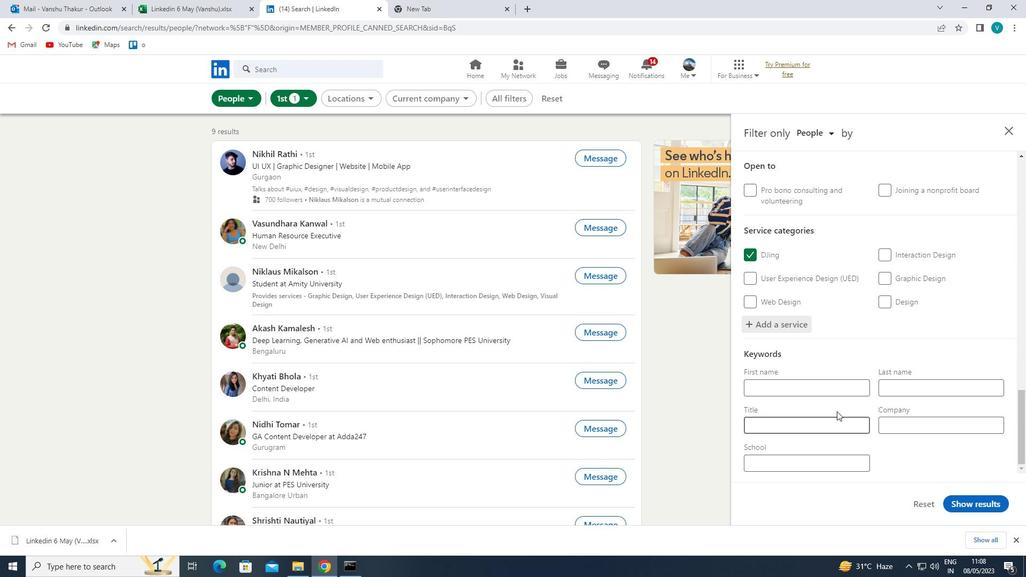 
Action: Mouse moved to (853, 425)
Screenshot: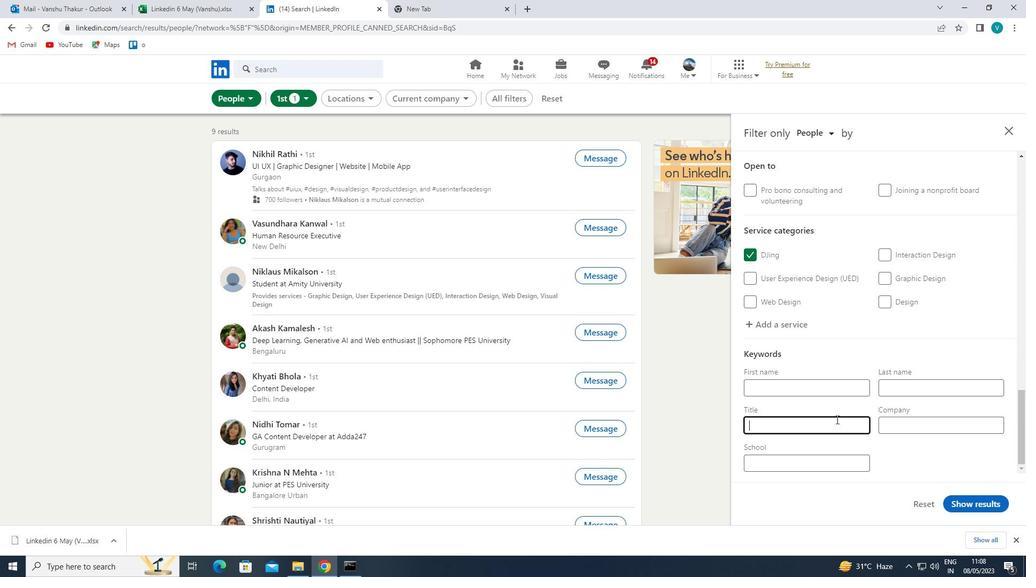 
Action: Key pressed <Key.shift>MARKETING<Key.space><Key.left><Key.left><Key.left><Key.left><Key.left><Key.left><Key.left><Key.left><Key.left><Key.left><Key.right><Key.backspace><Key.shift>M<Key.right><Key.right><Key.right><Key.right><Key.right><Key.right><Key.right><Key.right><Key.right><Key.shift>RESR<Key.backspace>EARCH<Key.space><Key.shift>ANALYST<Key.space>
Screenshot: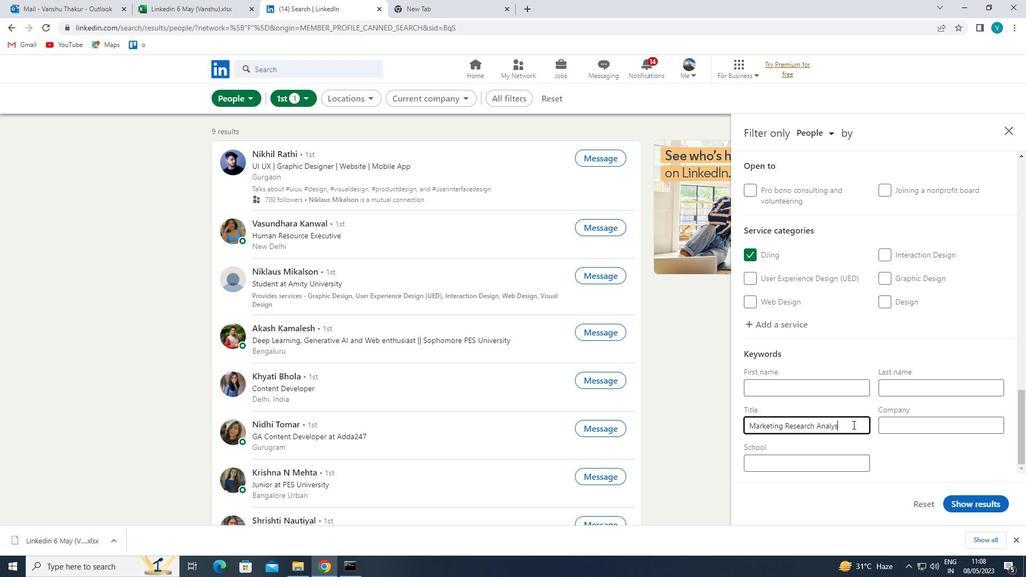 
Action: Mouse moved to (964, 508)
Screenshot: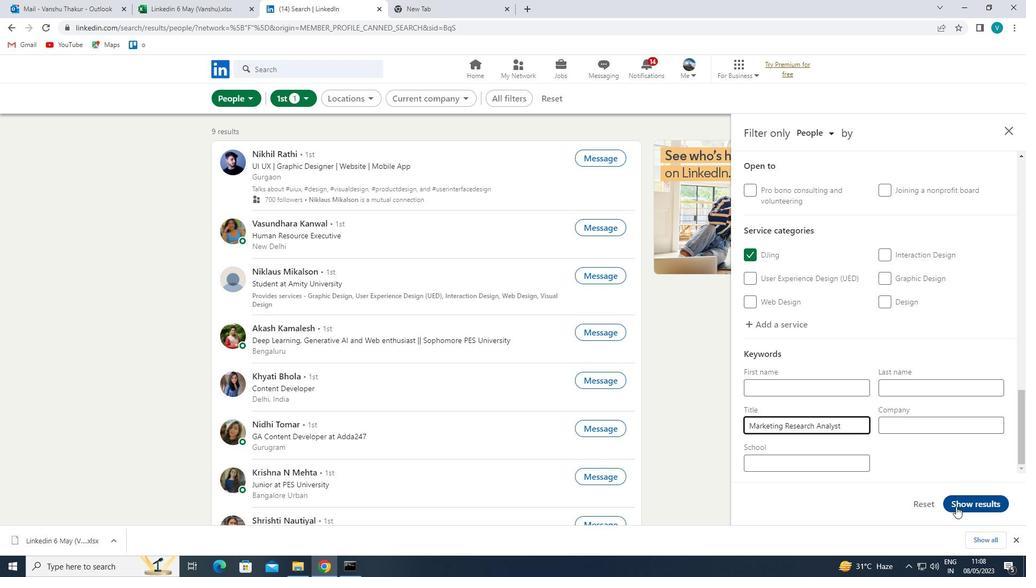 
Action: Mouse pressed left at (964, 508)
Screenshot: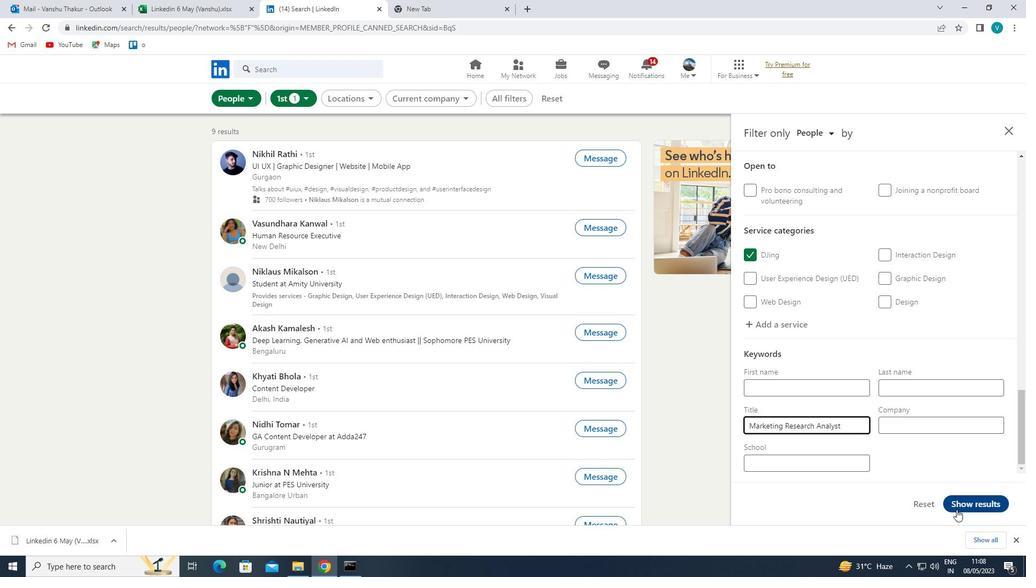 
Action: Mouse moved to (965, 508)
Screenshot: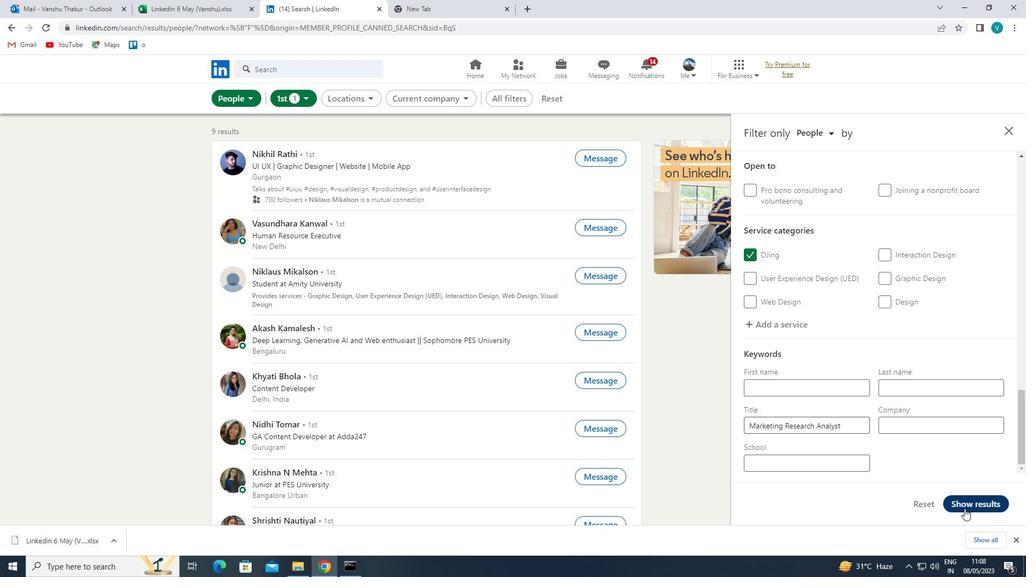 
